 Task: Create a card button with an action cascade that collects all cards into linked items in the checklist "Progress" using pattern "Cards".
Action: Mouse moved to (570, 284)
Screenshot: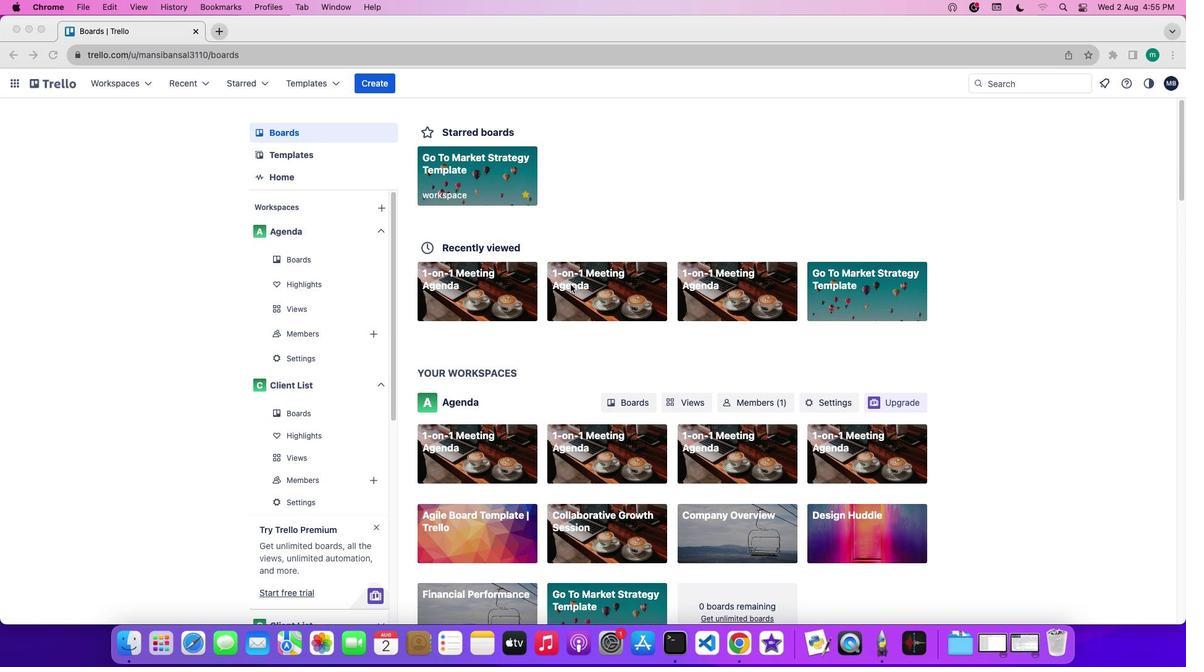 
Action: Mouse pressed left at (570, 284)
Screenshot: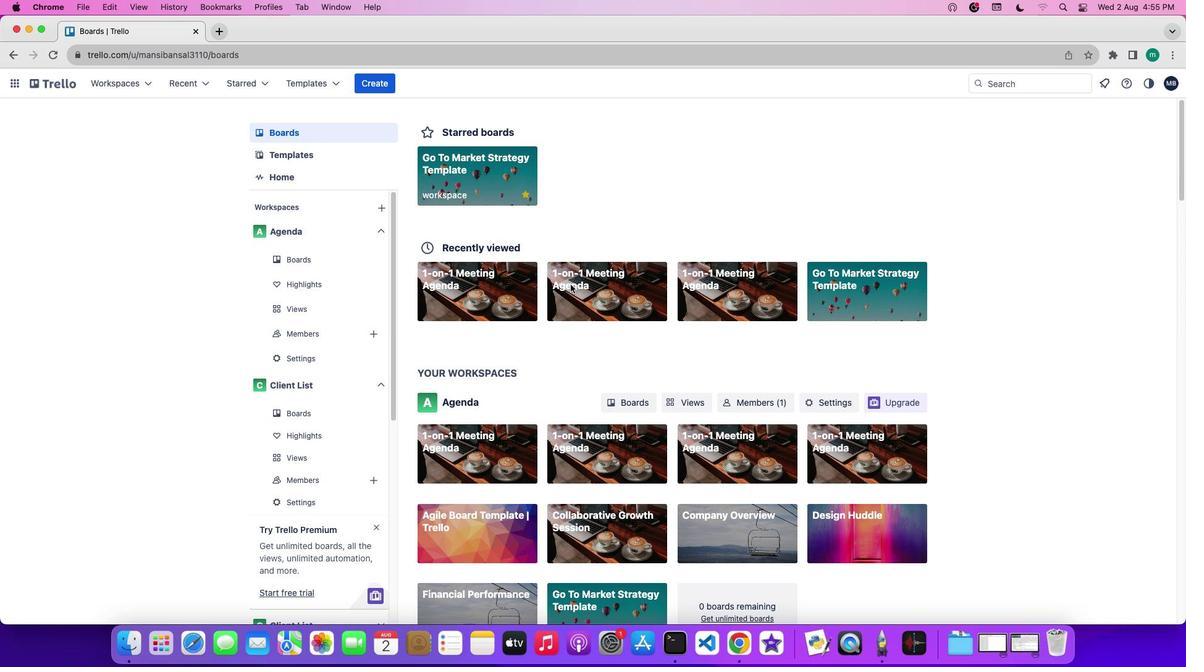 
Action: Mouse pressed left at (570, 284)
Screenshot: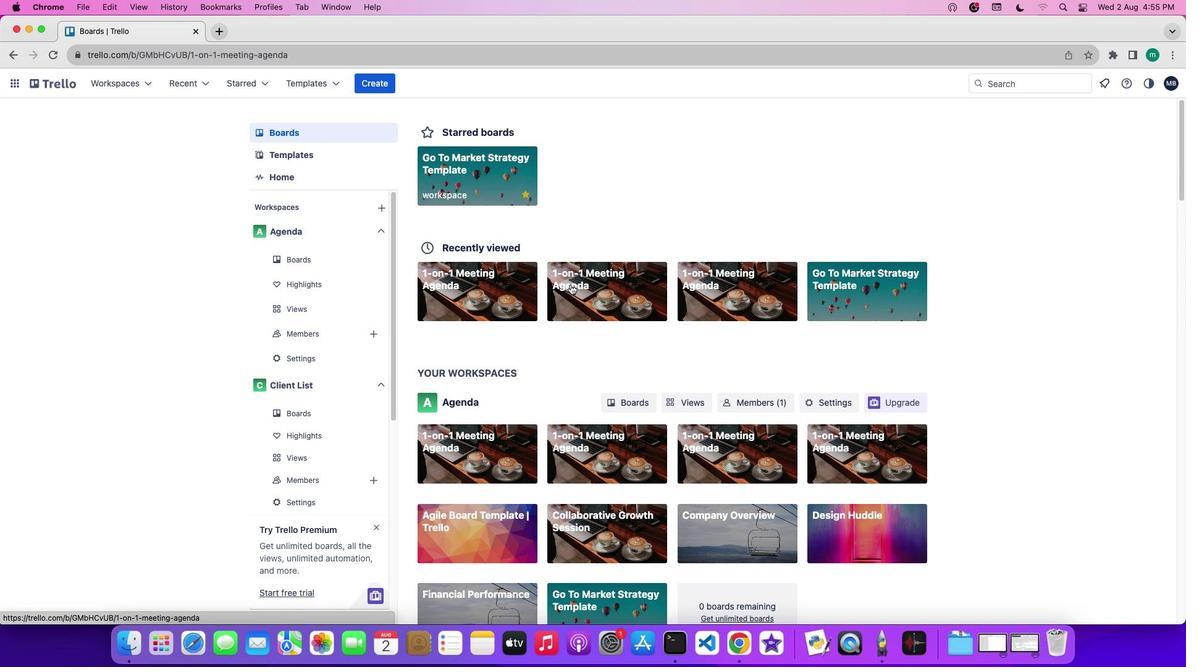 
Action: Mouse moved to (1113, 281)
Screenshot: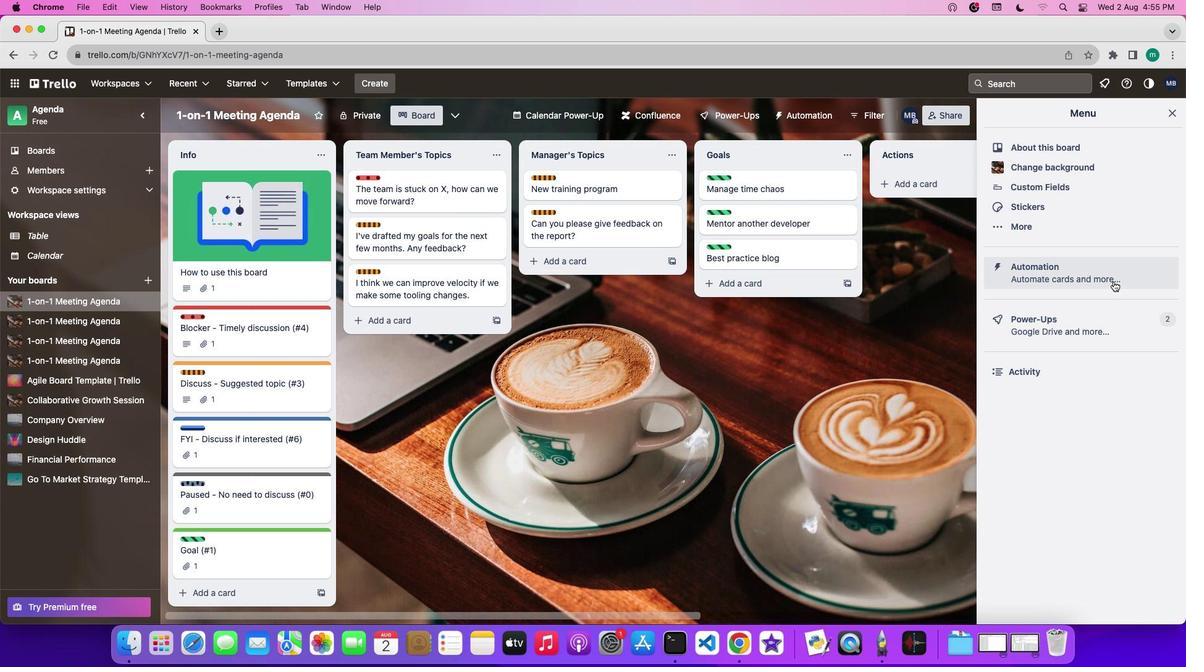 
Action: Mouse pressed left at (1113, 281)
Screenshot: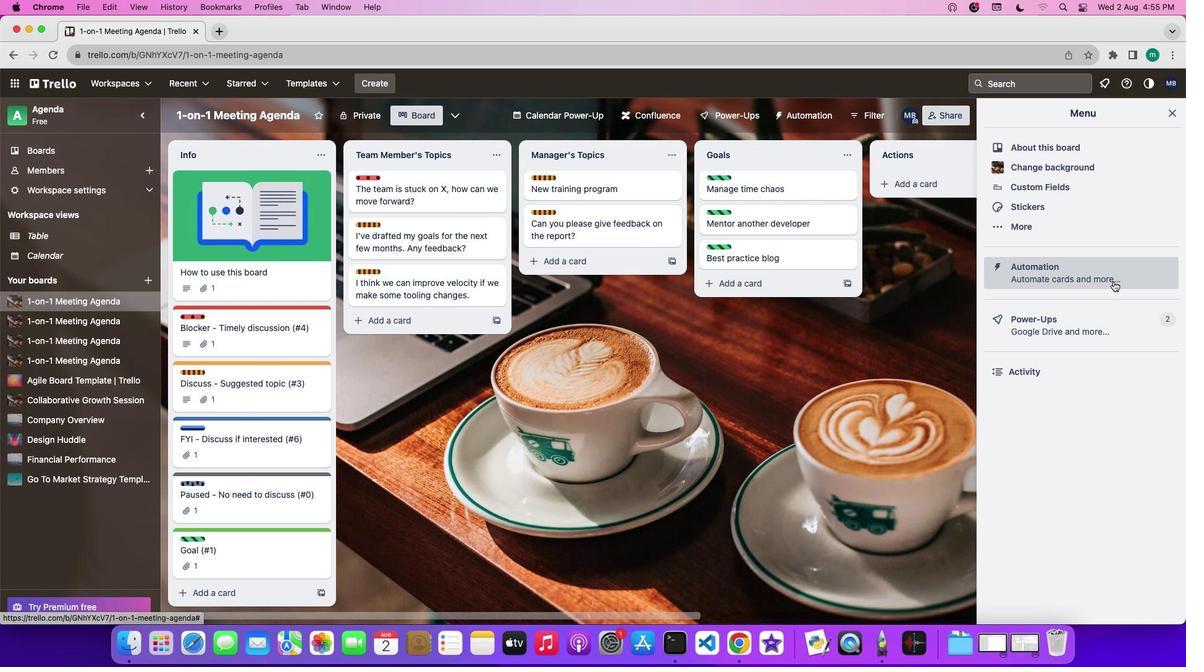 
Action: Mouse moved to (226, 327)
Screenshot: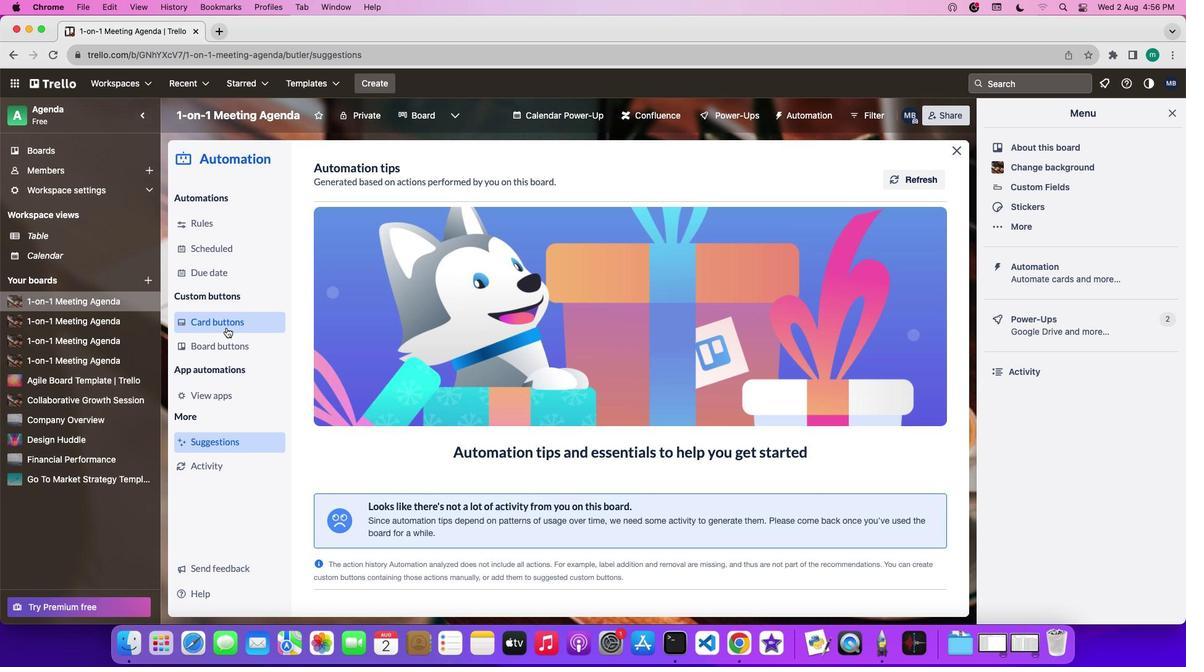 
Action: Mouse pressed left at (226, 327)
Screenshot: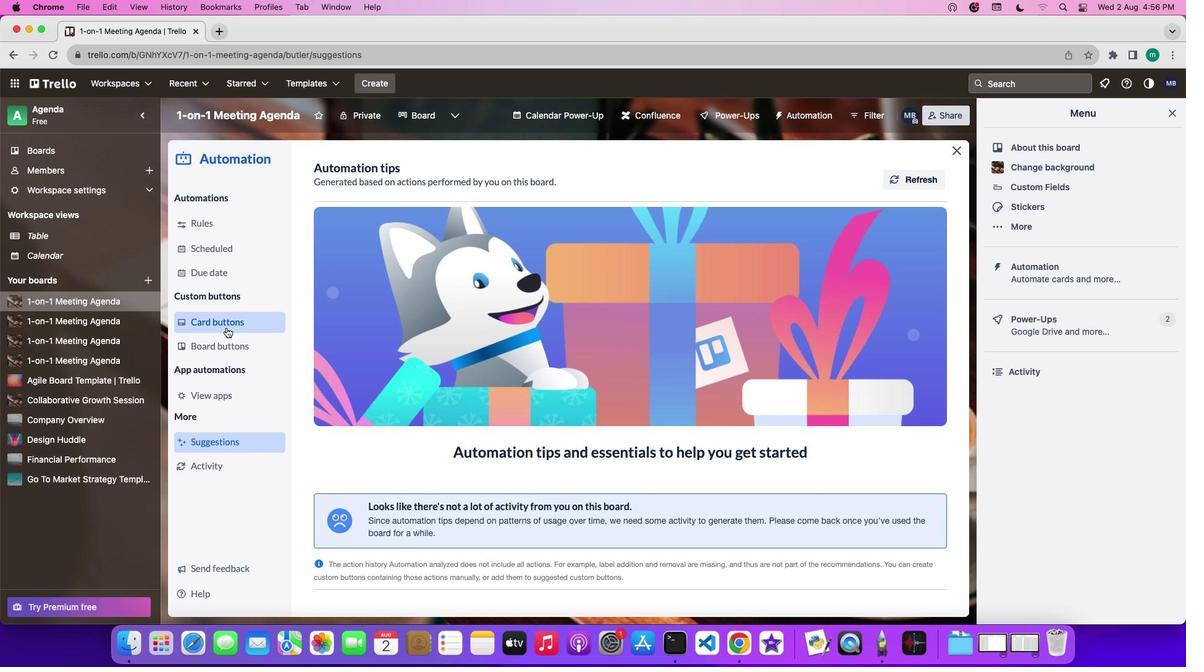 
Action: Mouse moved to (386, 449)
Screenshot: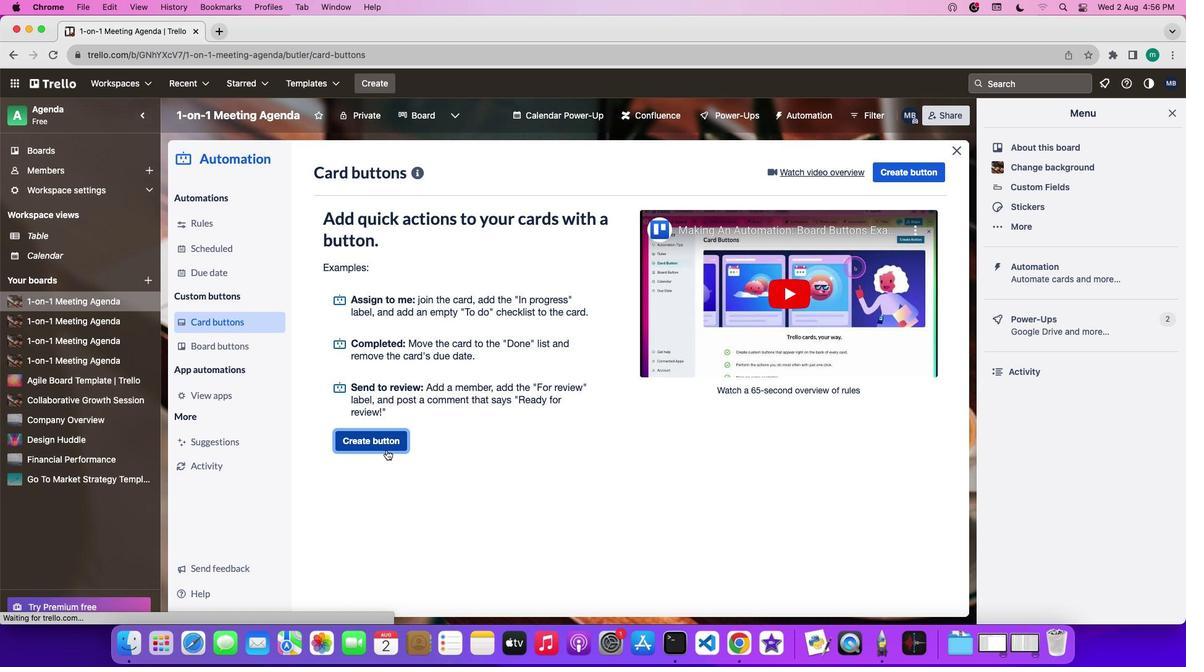 
Action: Mouse pressed left at (386, 449)
Screenshot: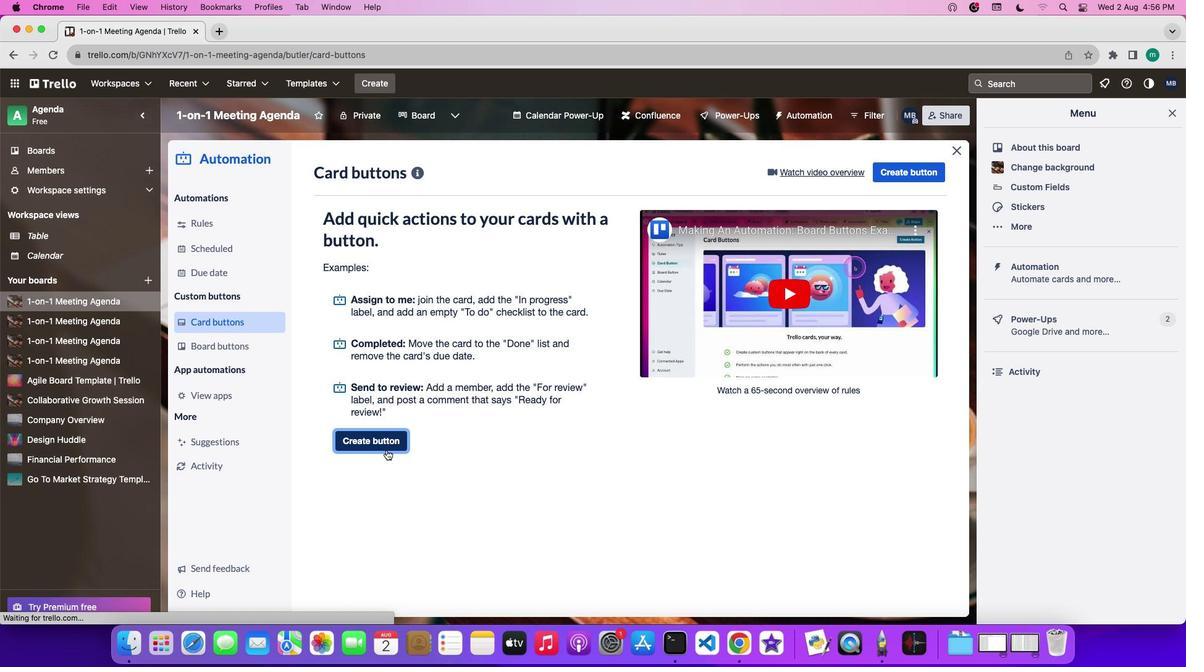
Action: Mouse moved to (693, 332)
Screenshot: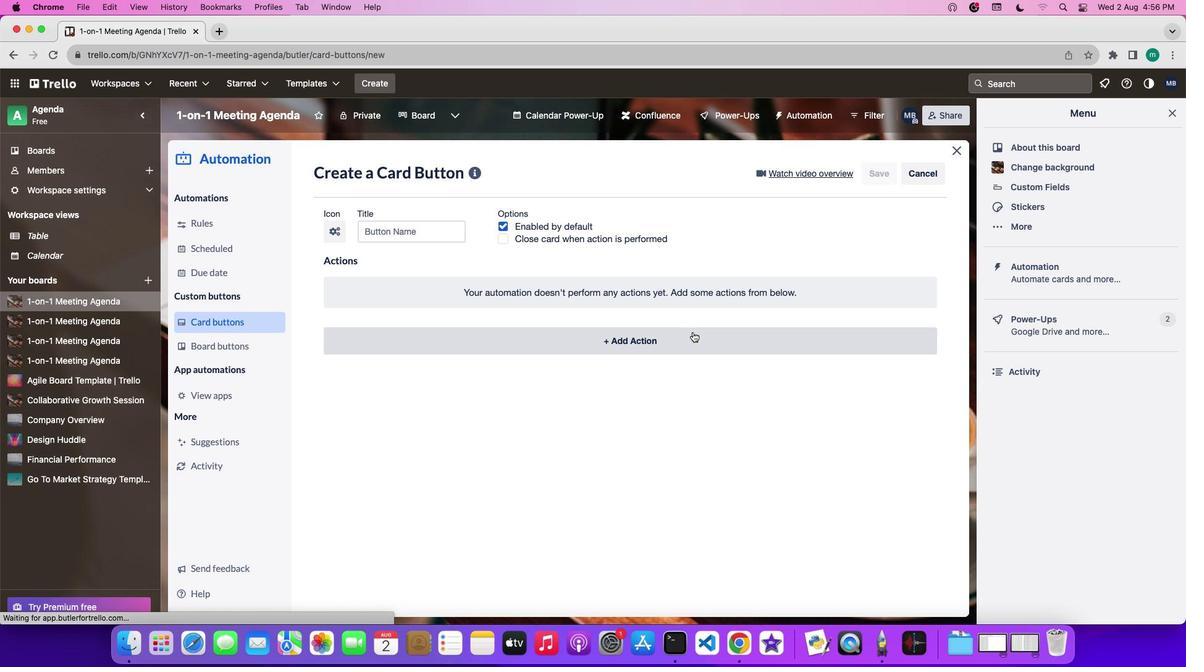 
Action: Mouse pressed left at (693, 332)
Screenshot: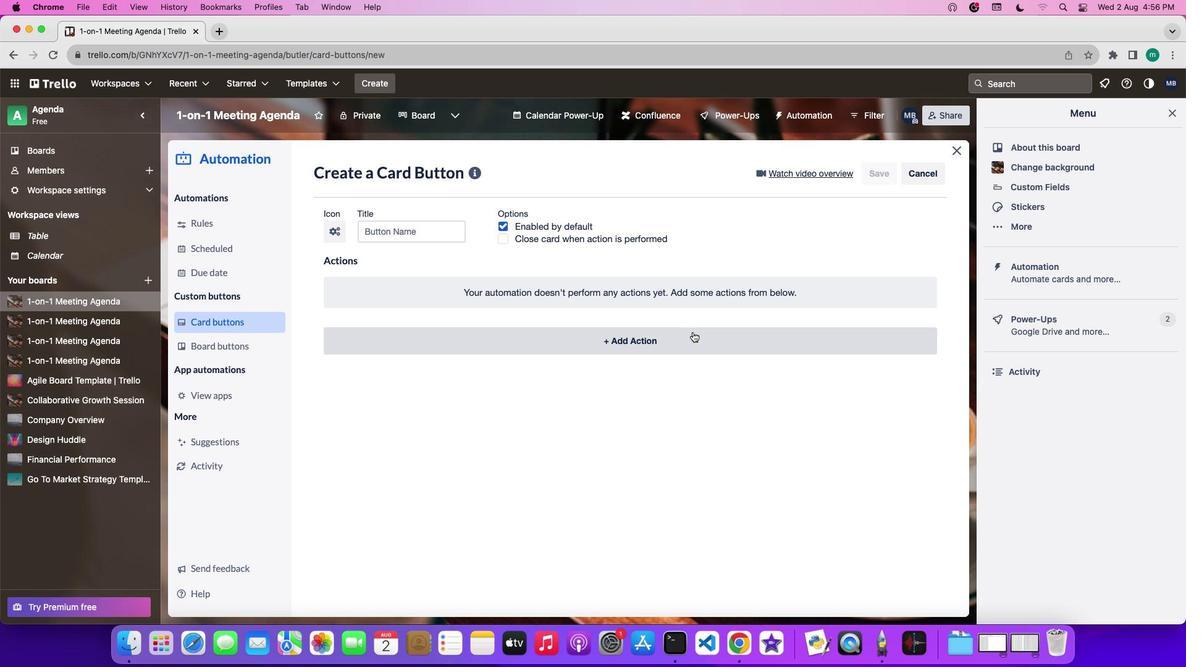 
Action: Mouse moved to (739, 374)
Screenshot: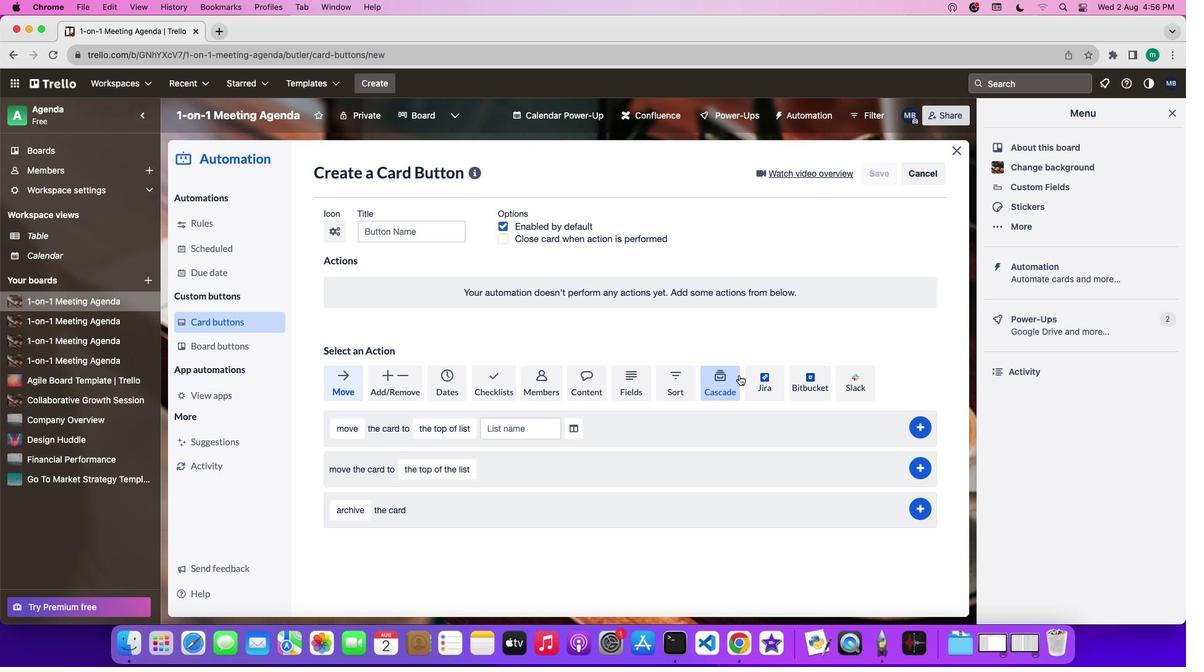 
Action: Mouse pressed left at (739, 374)
Screenshot: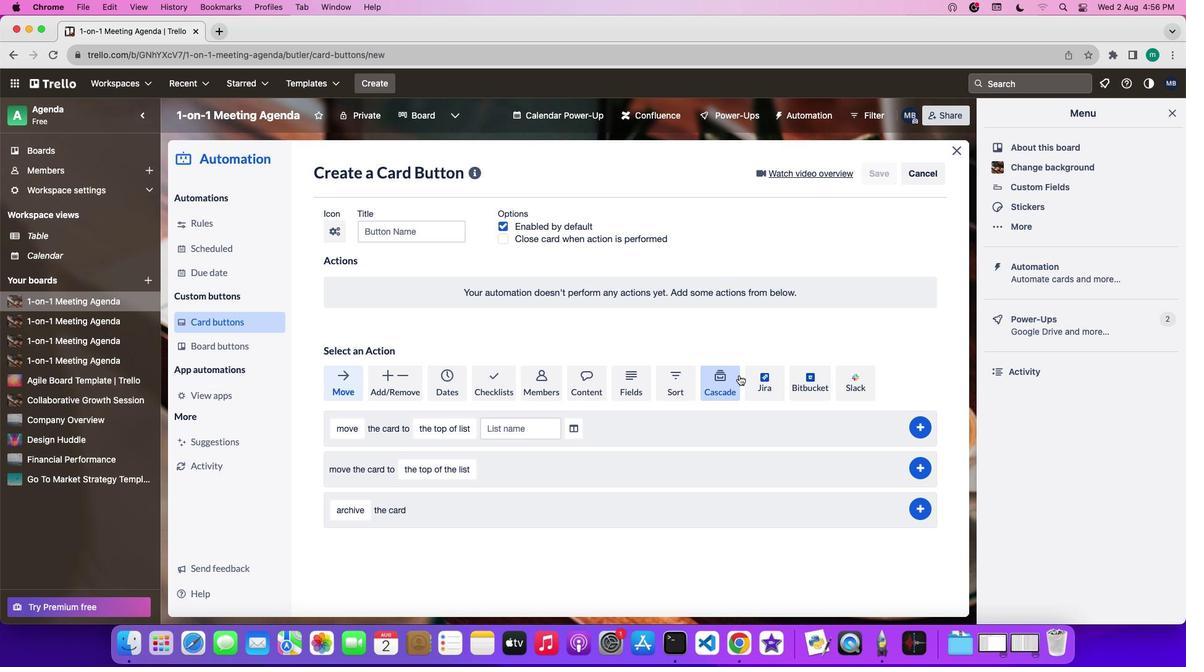 
Action: Mouse moved to (665, 477)
Screenshot: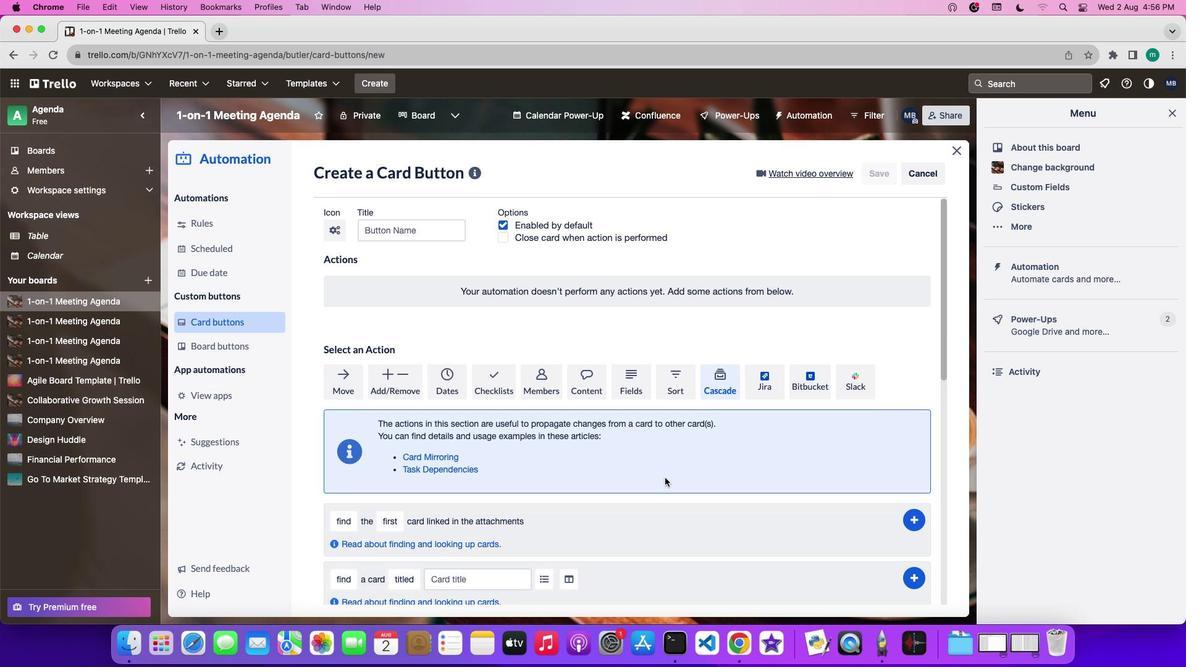 
Action: Mouse scrolled (665, 477) with delta (0, 0)
Screenshot: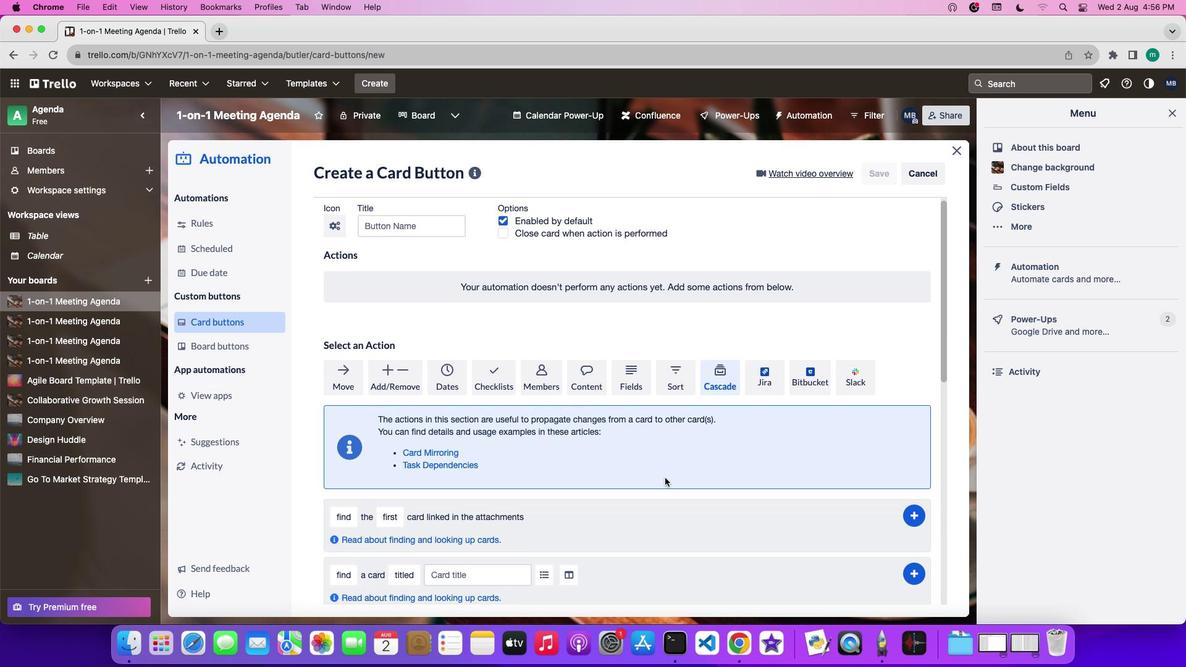 
Action: Mouse scrolled (665, 477) with delta (0, 0)
Screenshot: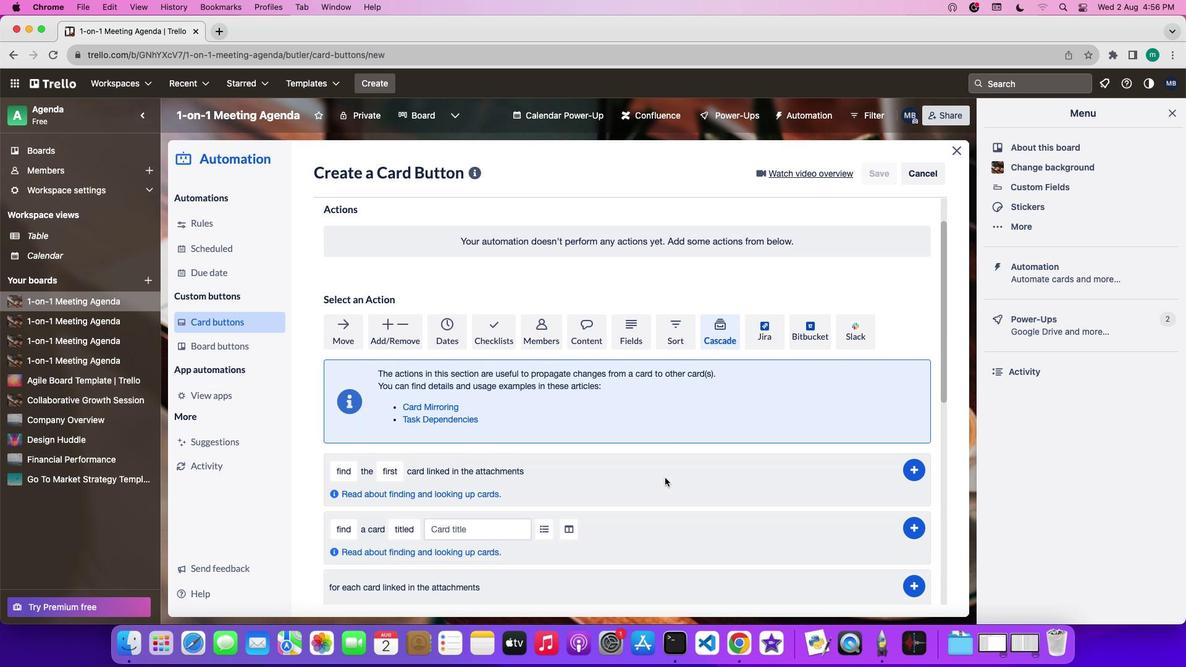 
Action: Mouse scrolled (665, 477) with delta (0, -1)
Screenshot: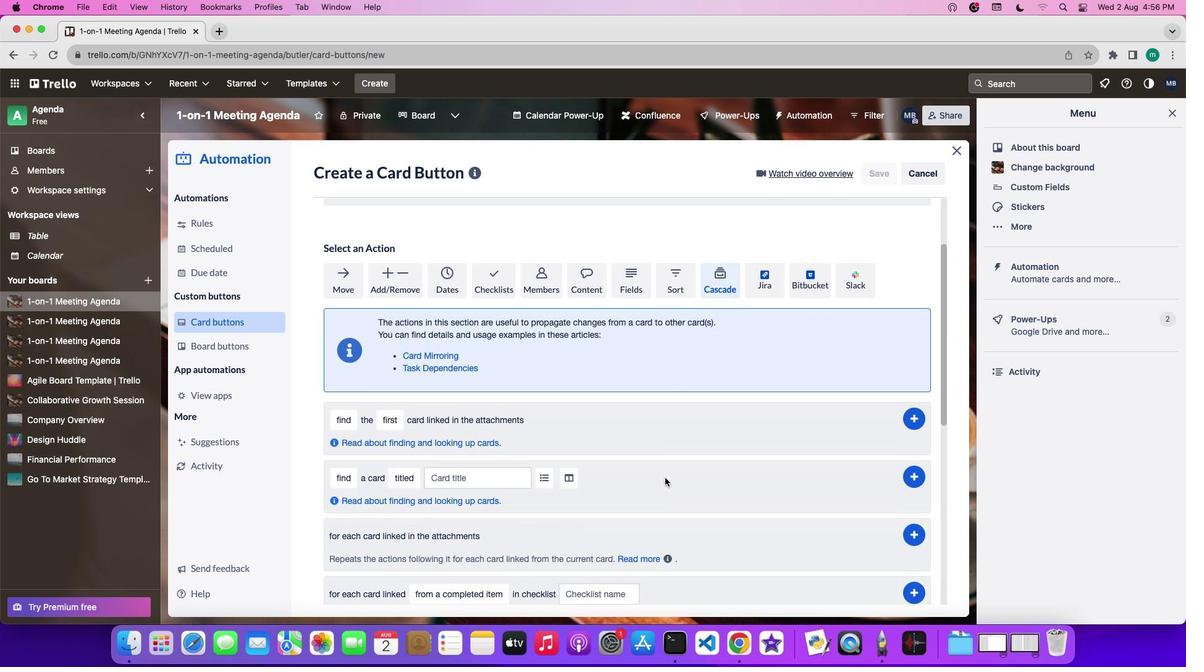
Action: Mouse scrolled (665, 477) with delta (0, -1)
Screenshot: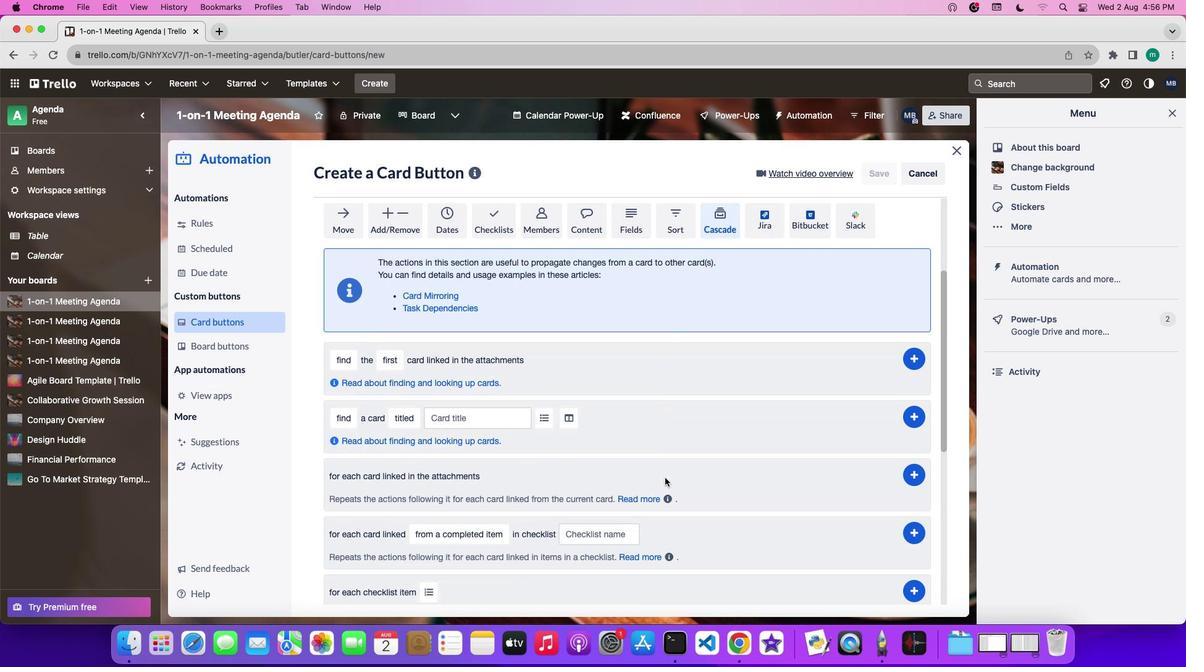 
Action: Mouse scrolled (665, 477) with delta (0, -2)
Screenshot: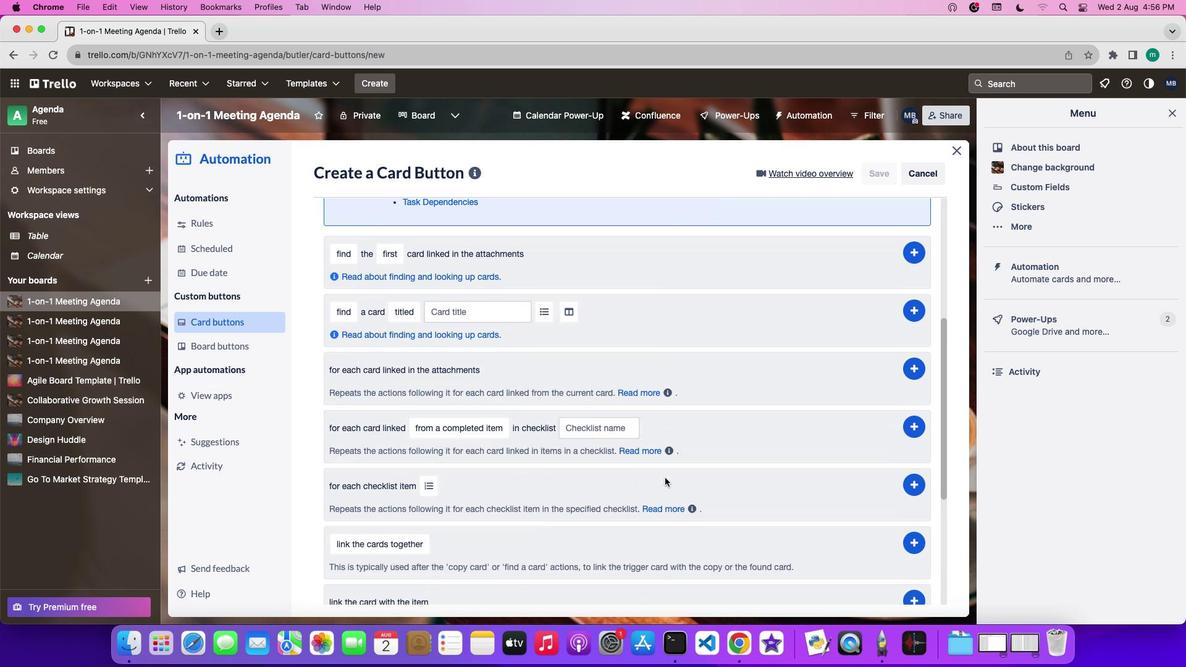 
Action: Mouse scrolled (665, 477) with delta (0, 0)
Screenshot: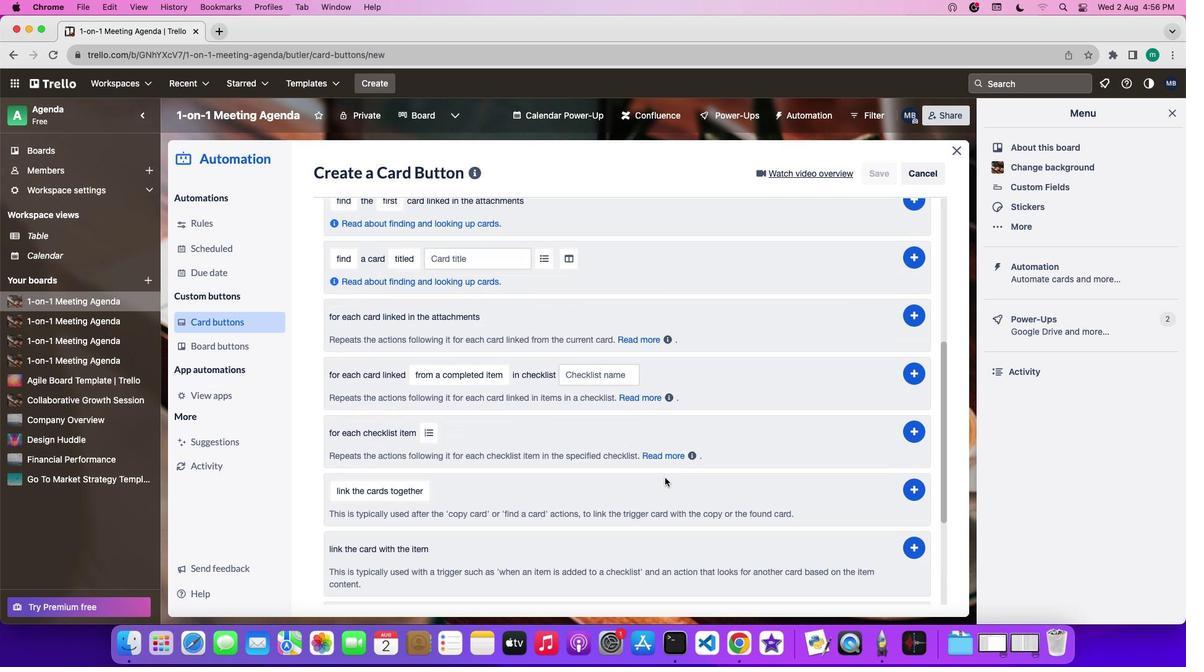 
Action: Mouse scrolled (665, 477) with delta (0, 0)
Screenshot: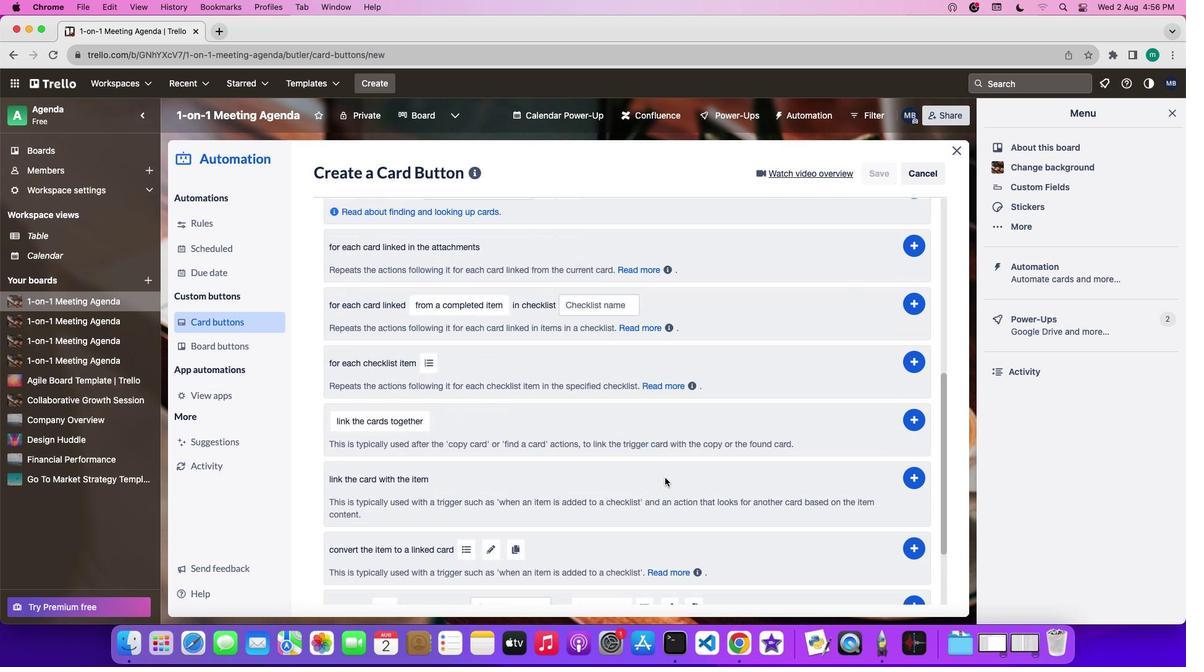 
Action: Mouse scrolled (665, 477) with delta (0, -1)
Screenshot: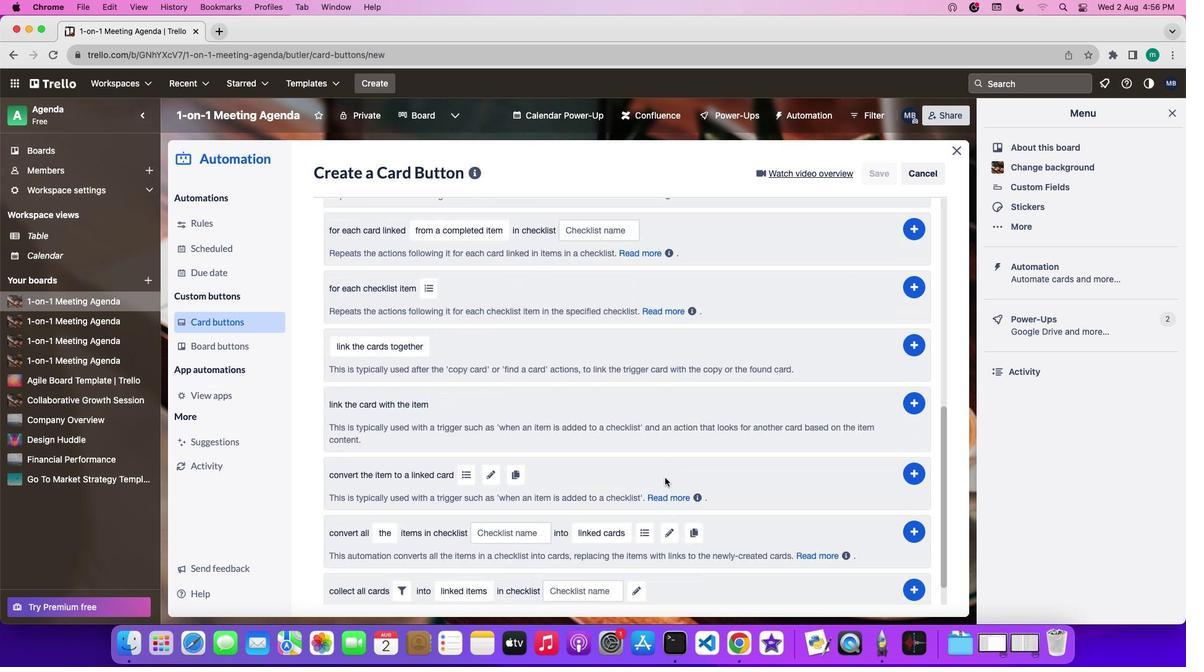 
Action: Mouse scrolled (665, 477) with delta (0, -3)
Screenshot: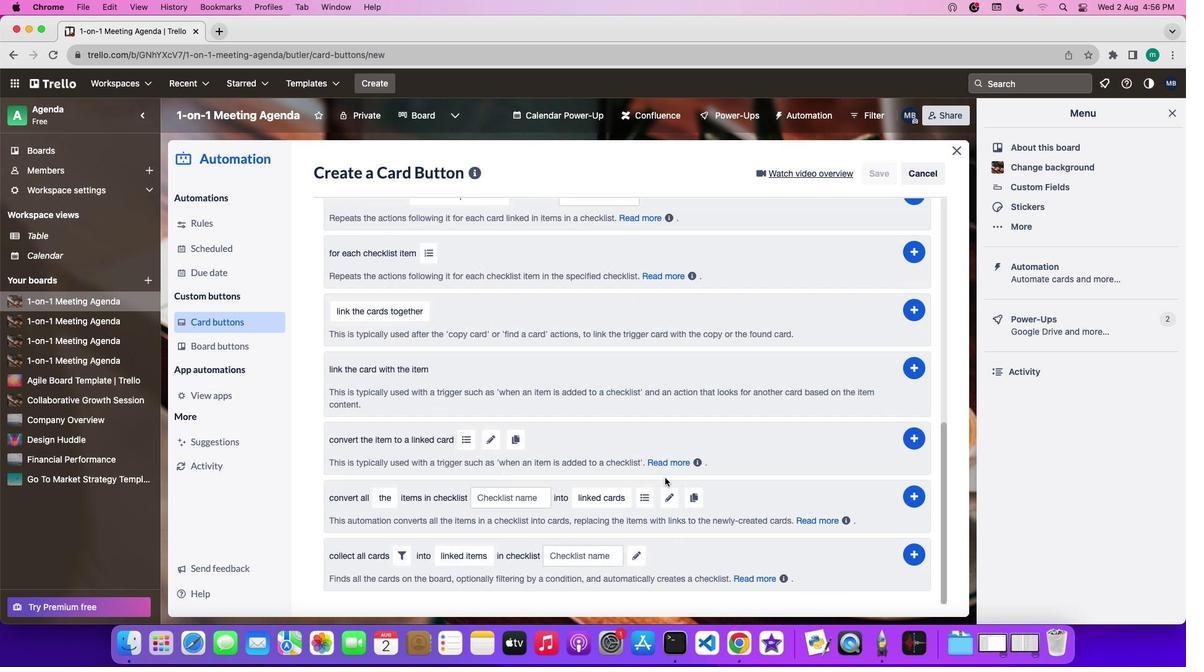 
Action: Mouse scrolled (665, 477) with delta (0, -3)
Screenshot: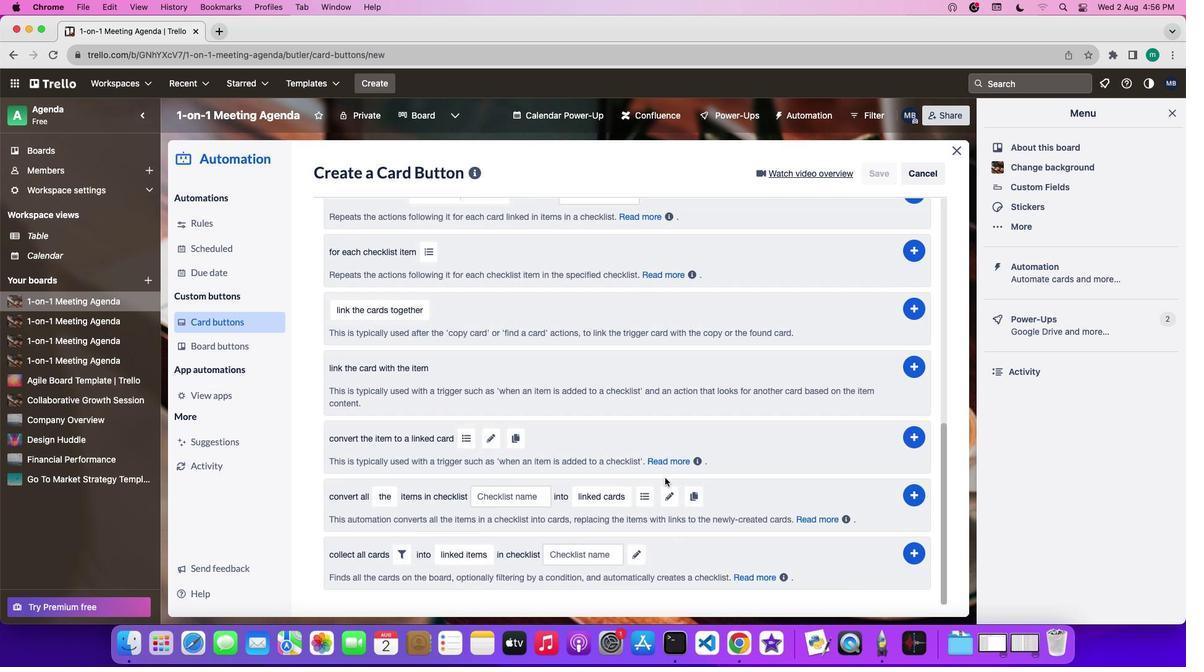 
Action: Mouse scrolled (665, 477) with delta (0, 0)
Screenshot: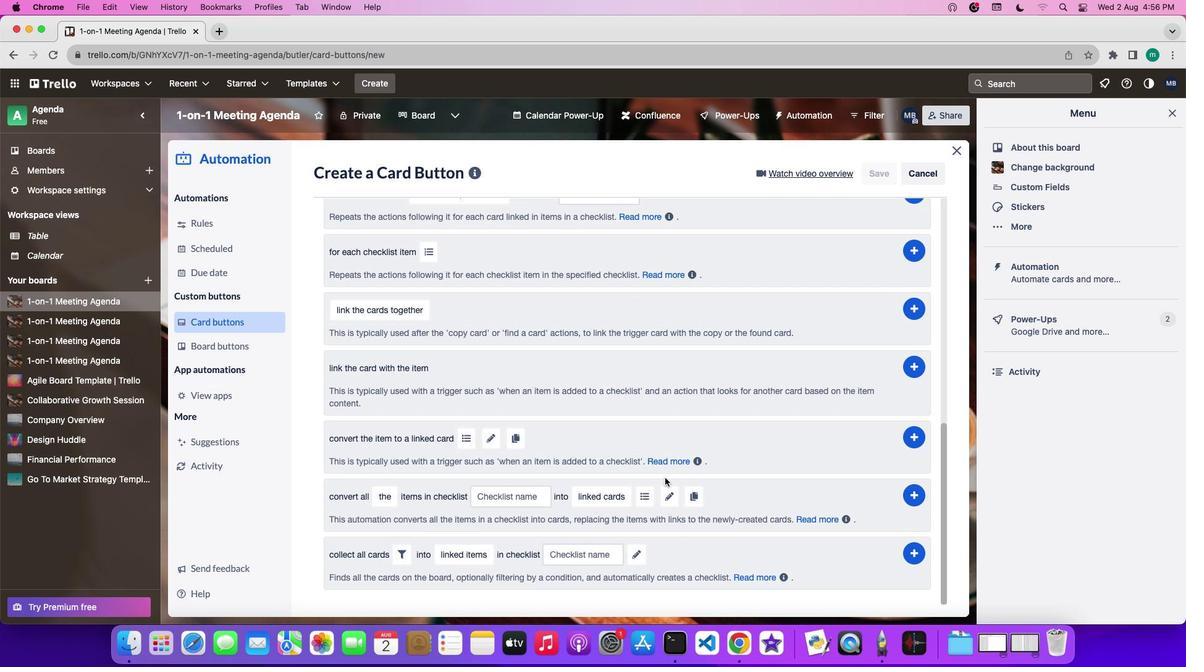 
Action: Mouse scrolled (665, 477) with delta (0, 0)
Screenshot: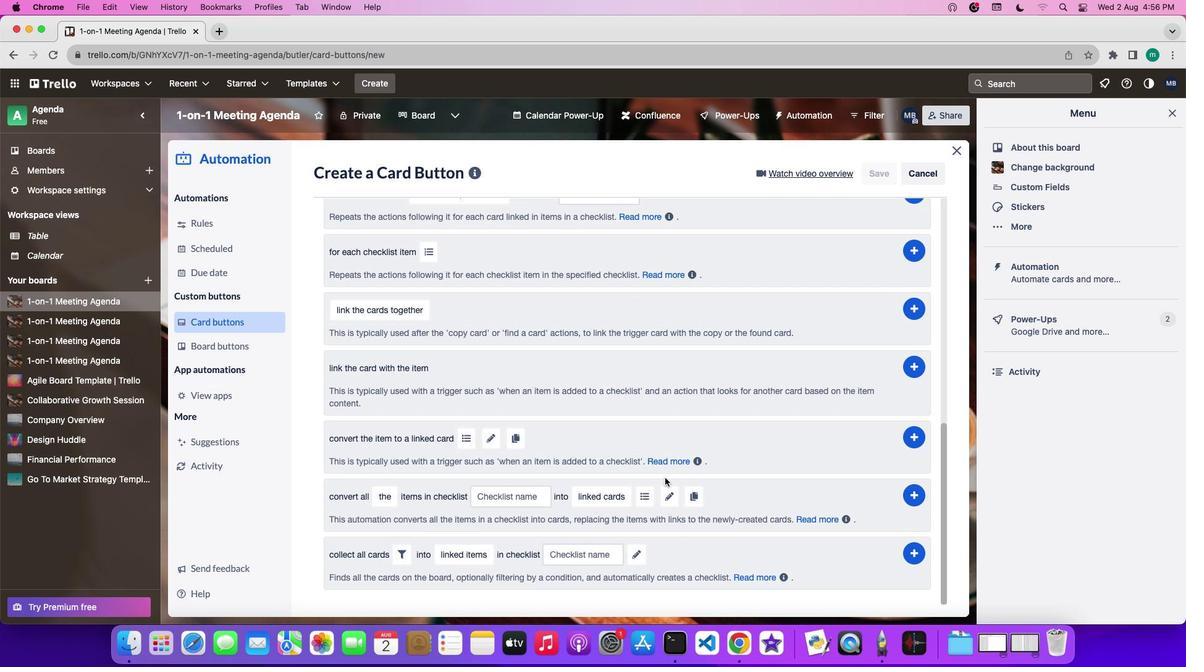 
Action: Mouse scrolled (665, 477) with delta (0, -1)
Screenshot: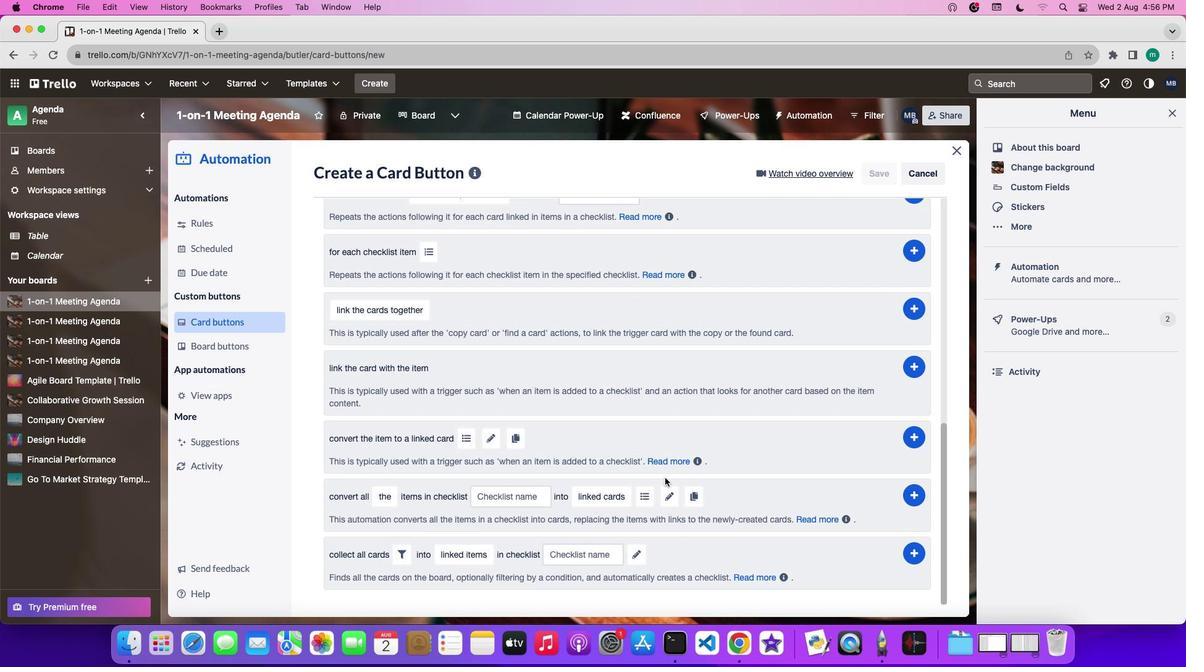 
Action: Mouse scrolled (665, 477) with delta (0, -2)
Screenshot: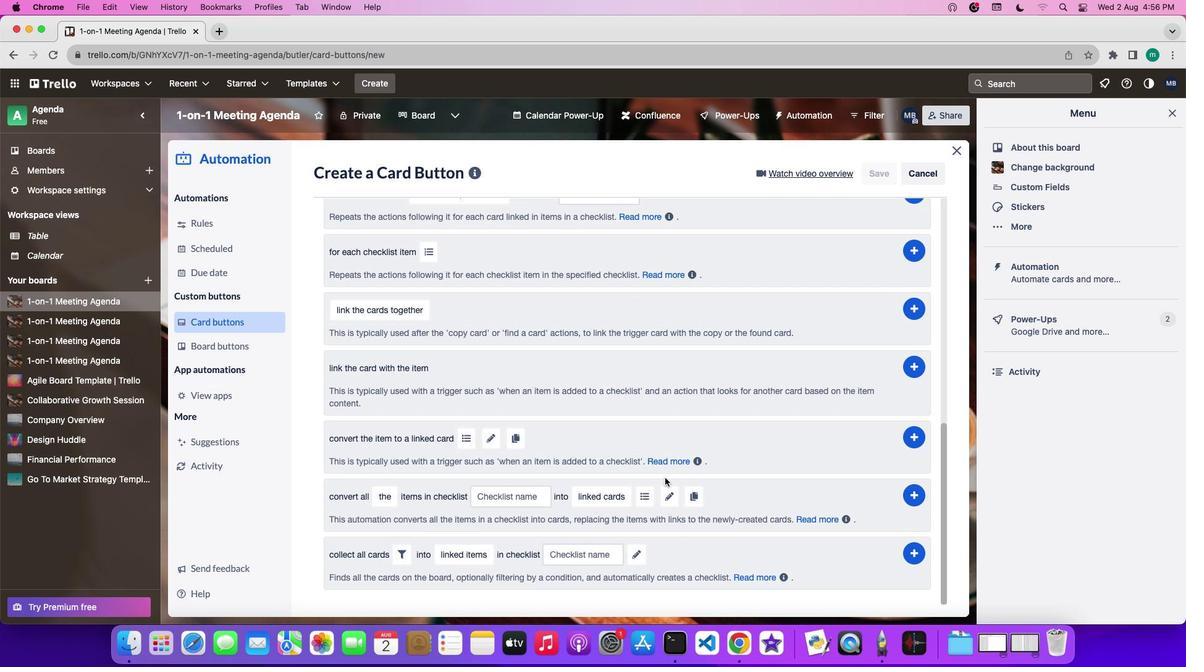 
Action: Mouse moved to (408, 554)
Screenshot: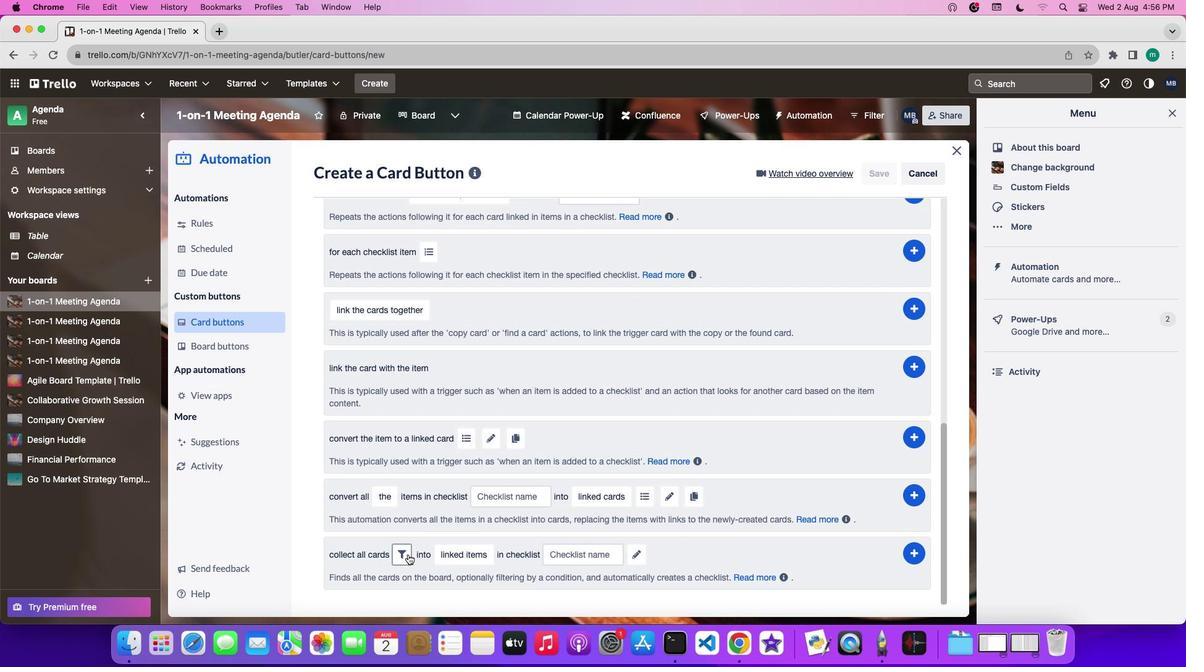 
Action: Mouse pressed left at (408, 554)
Screenshot: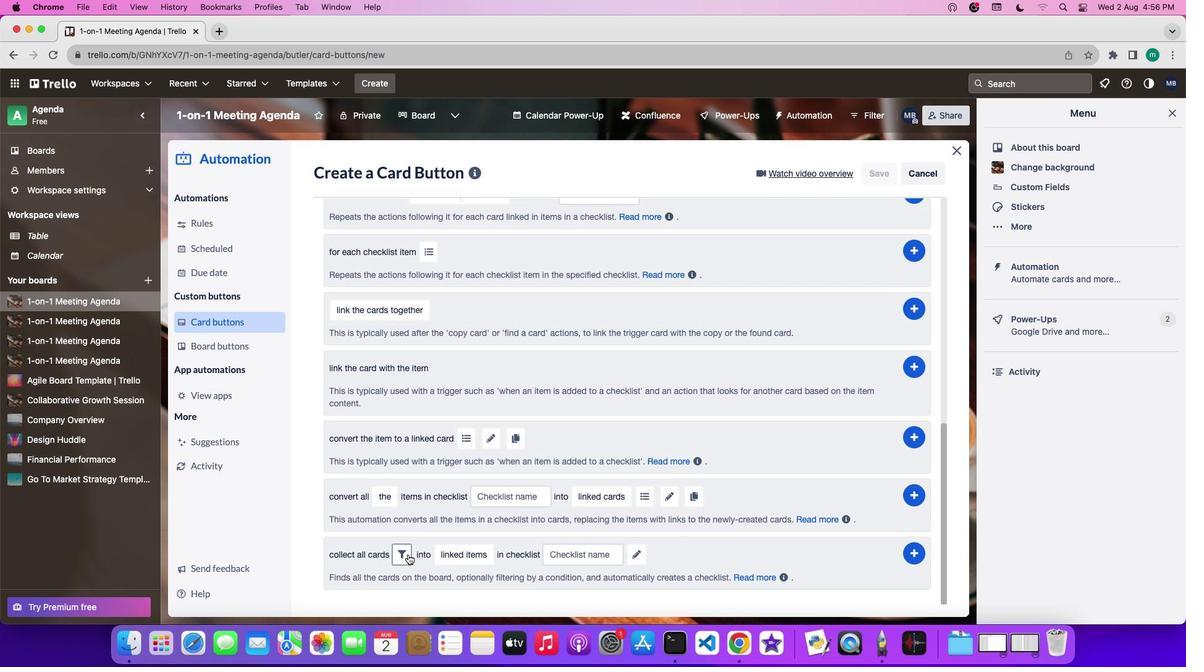 
Action: Mouse moved to (447, 548)
Screenshot: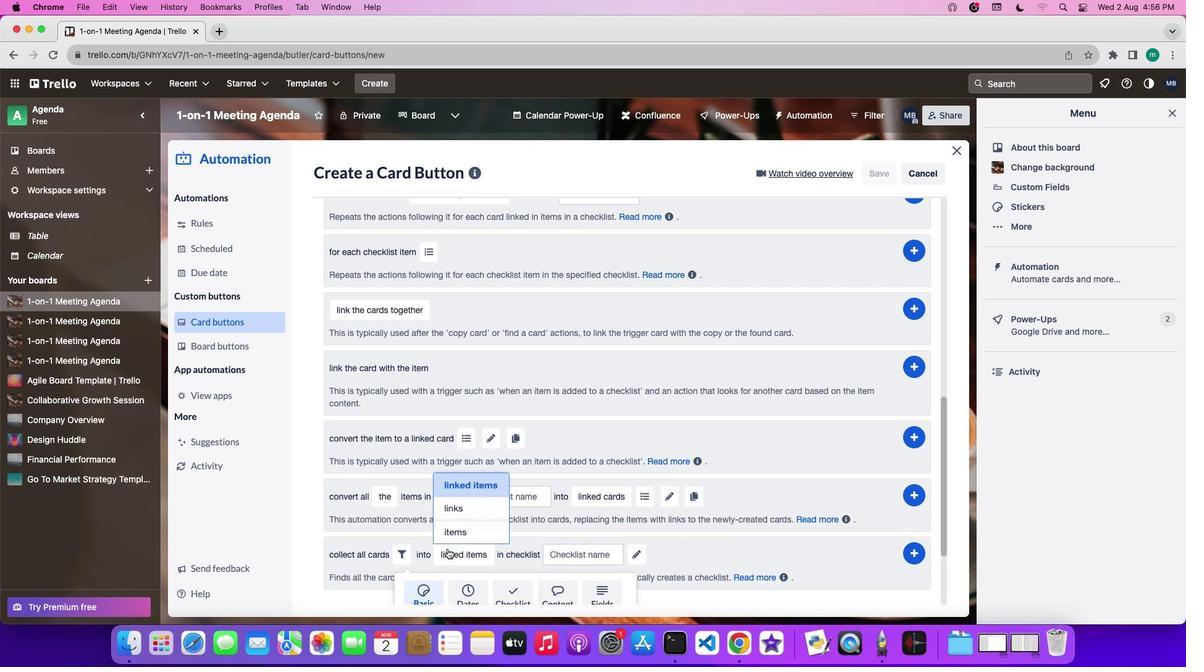 
Action: Mouse pressed left at (447, 548)
Screenshot: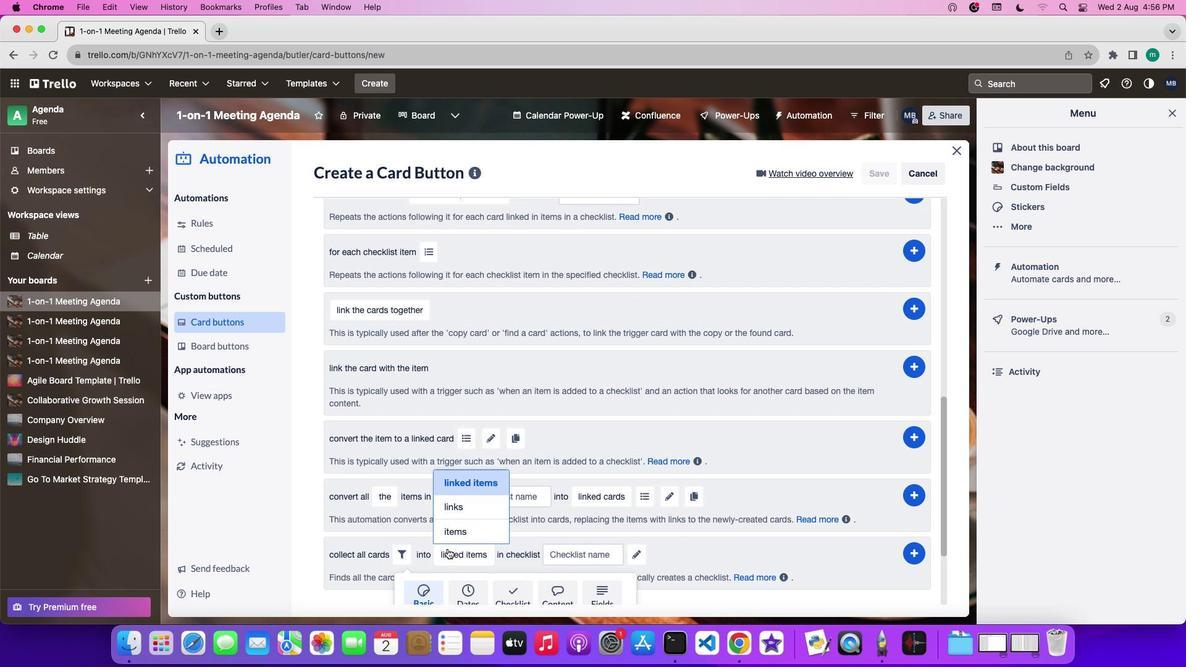 
Action: Mouse moved to (471, 476)
Screenshot: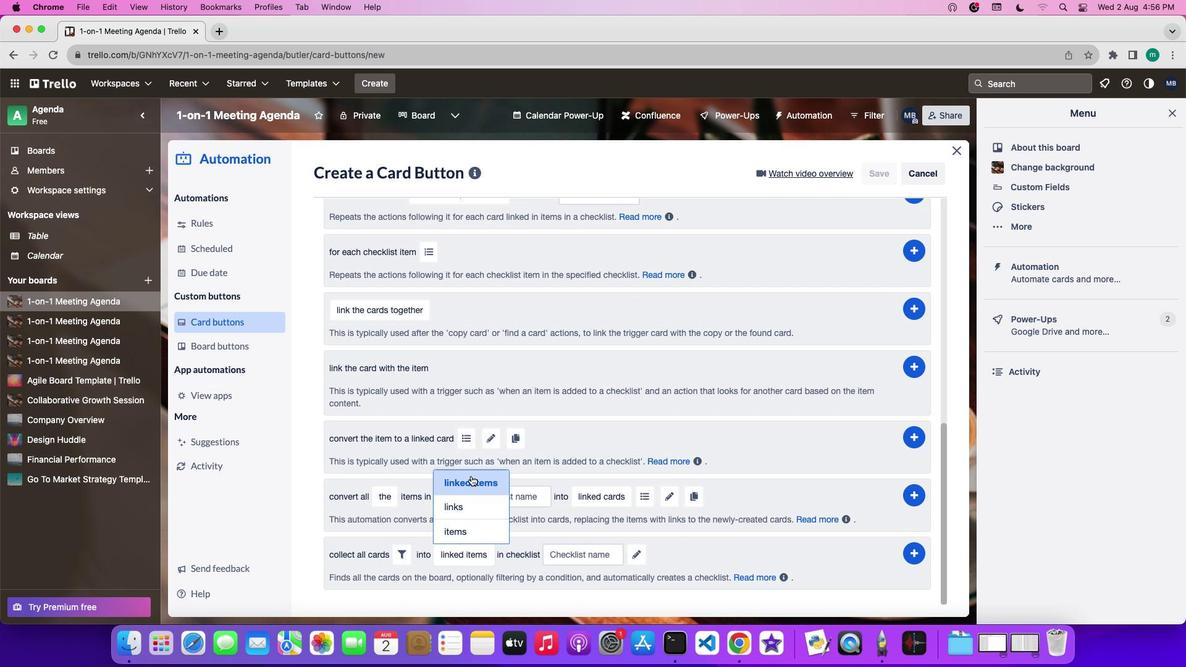 
Action: Mouse pressed left at (471, 476)
Screenshot: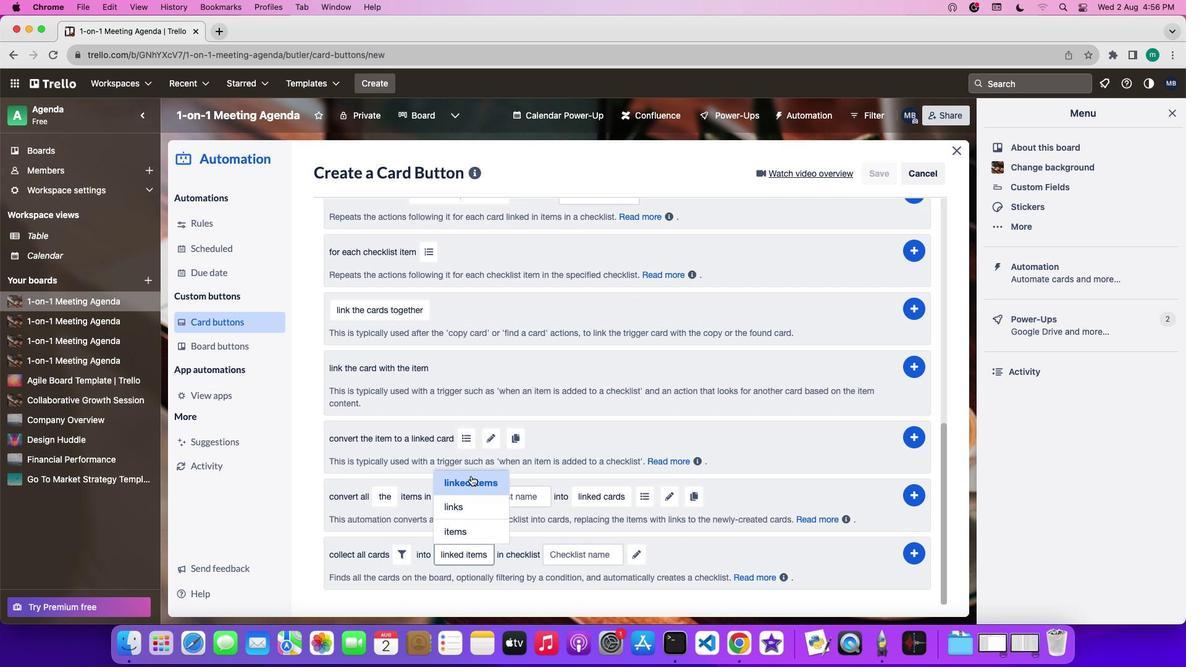 
Action: Mouse moved to (588, 553)
Screenshot: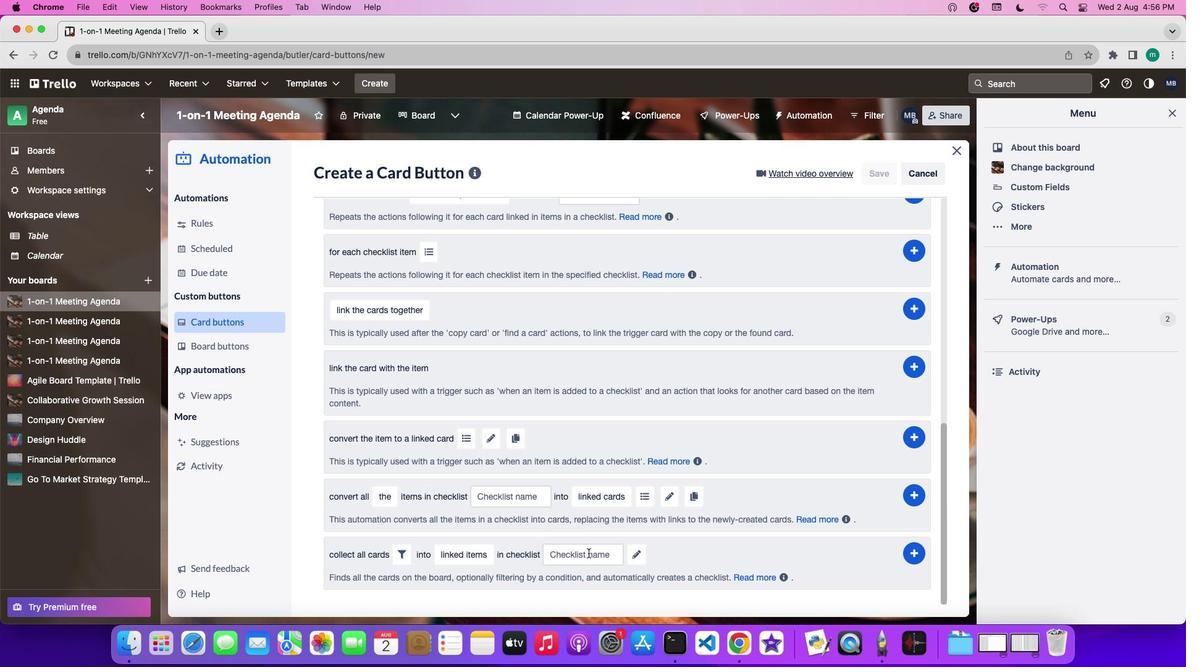 
Action: Mouse pressed left at (588, 553)
Screenshot: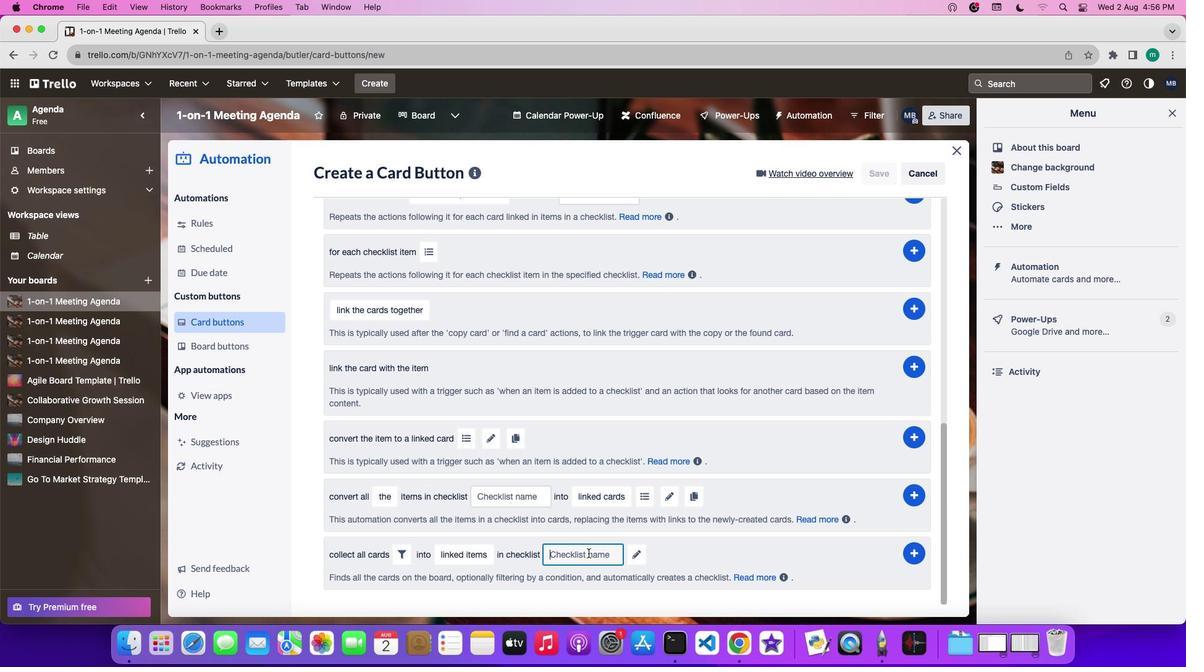
Action: Key pressed Key.shift'P''r''o''g''r''e''s''s'
Screenshot: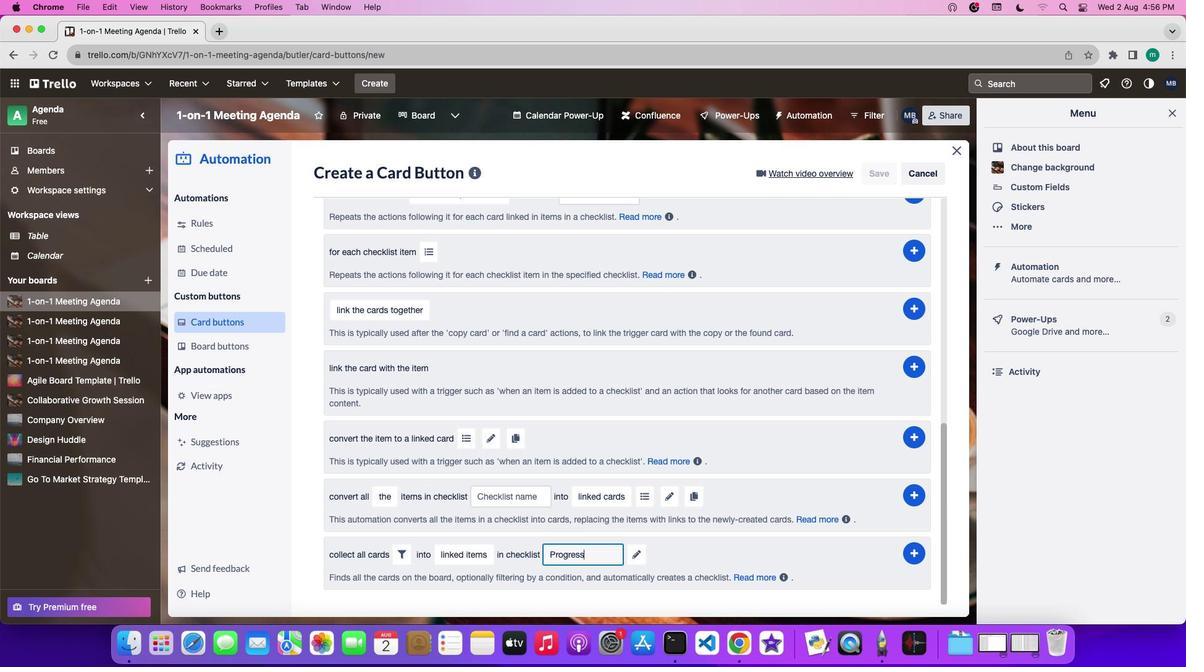 
Action: Mouse moved to (640, 556)
Screenshot: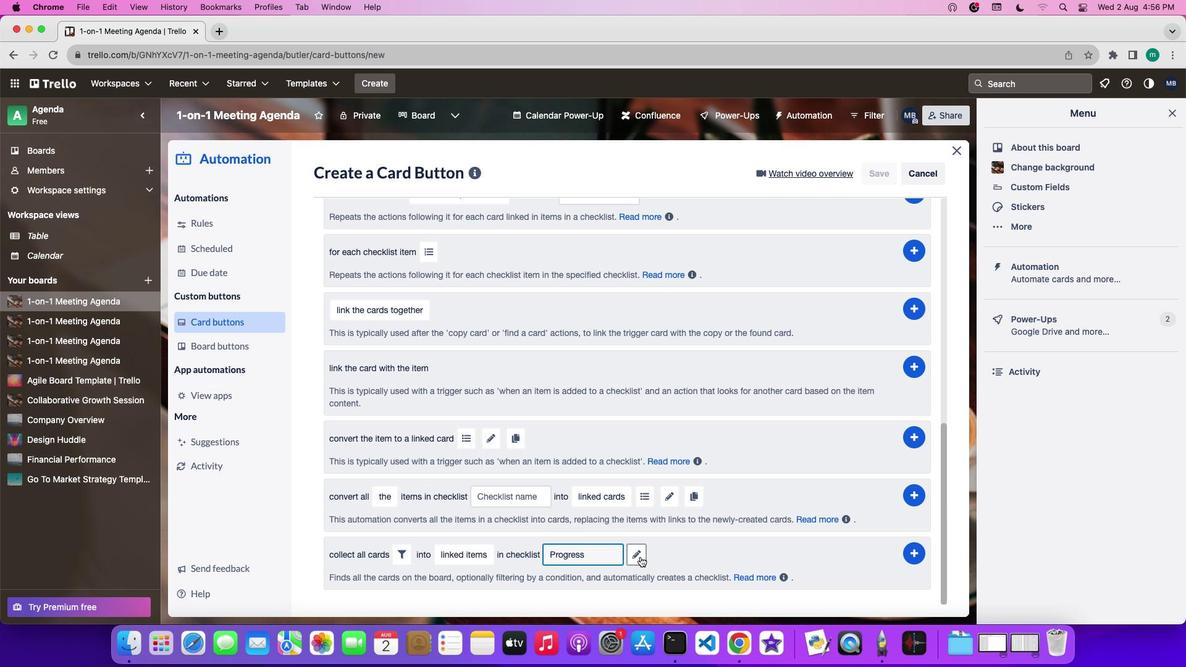 
Action: Mouse pressed left at (640, 556)
Screenshot: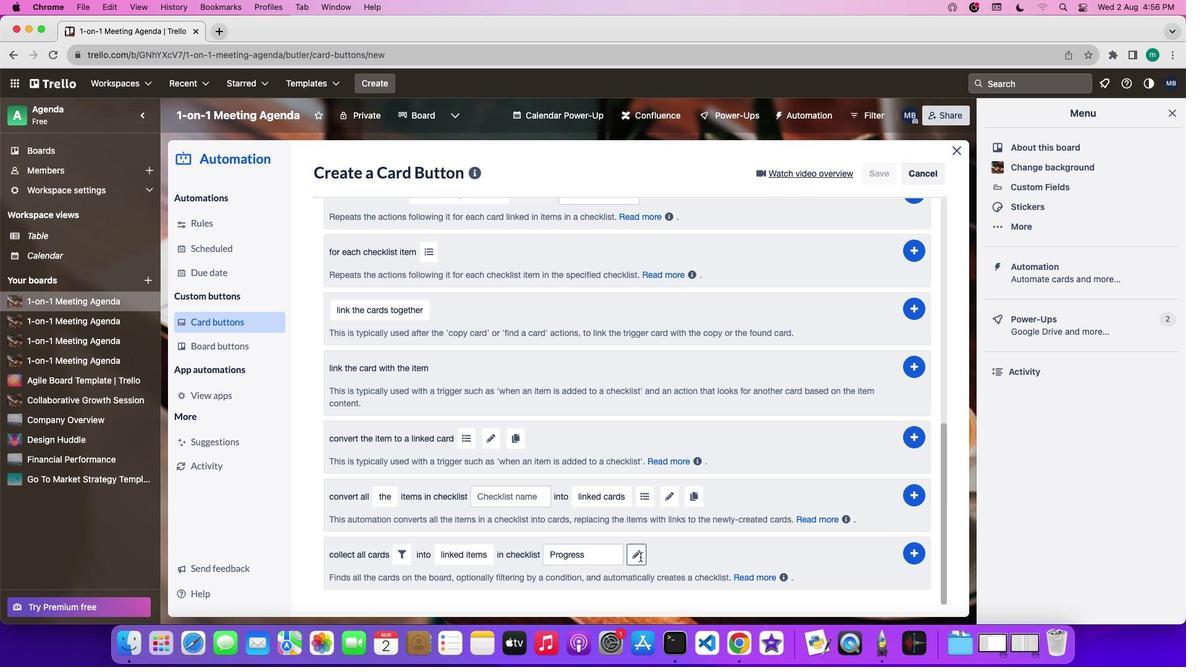 
Action: Mouse moved to (732, 557)
Screenshot: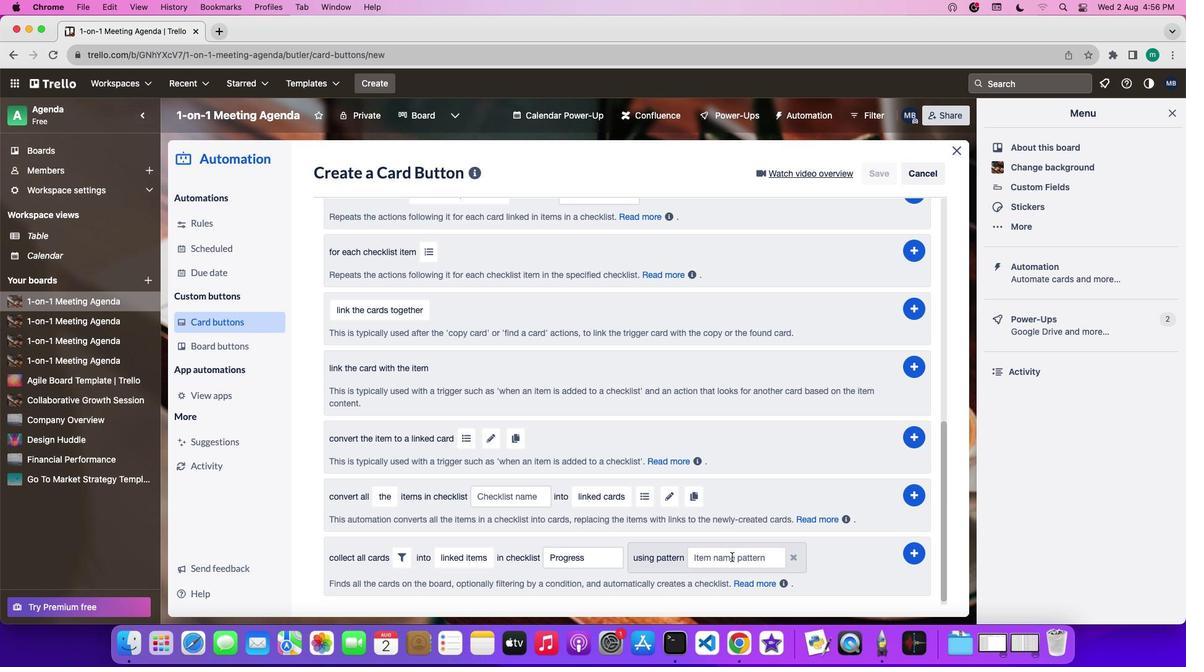 
Action: Mouse pressed left at (732, 557)
Screenshot: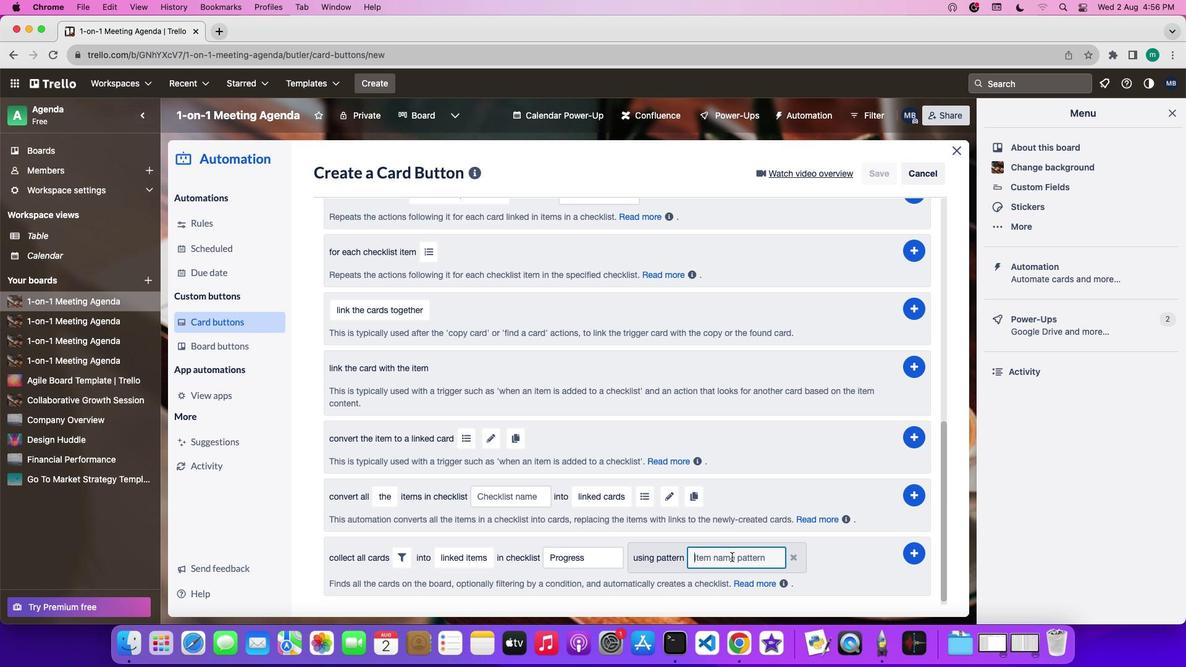 
Action: Mouse moved to (732, 557)
Screenshot: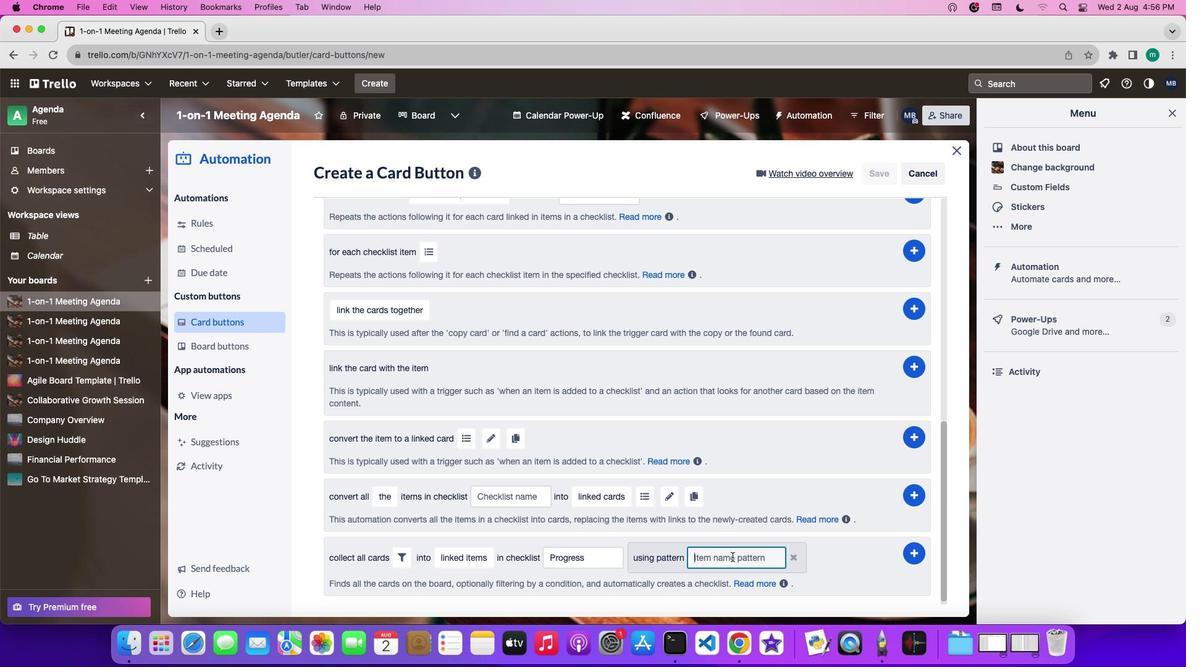 
Action: Key pressed Key.shift'C''a''r''d''s'
Screenshot: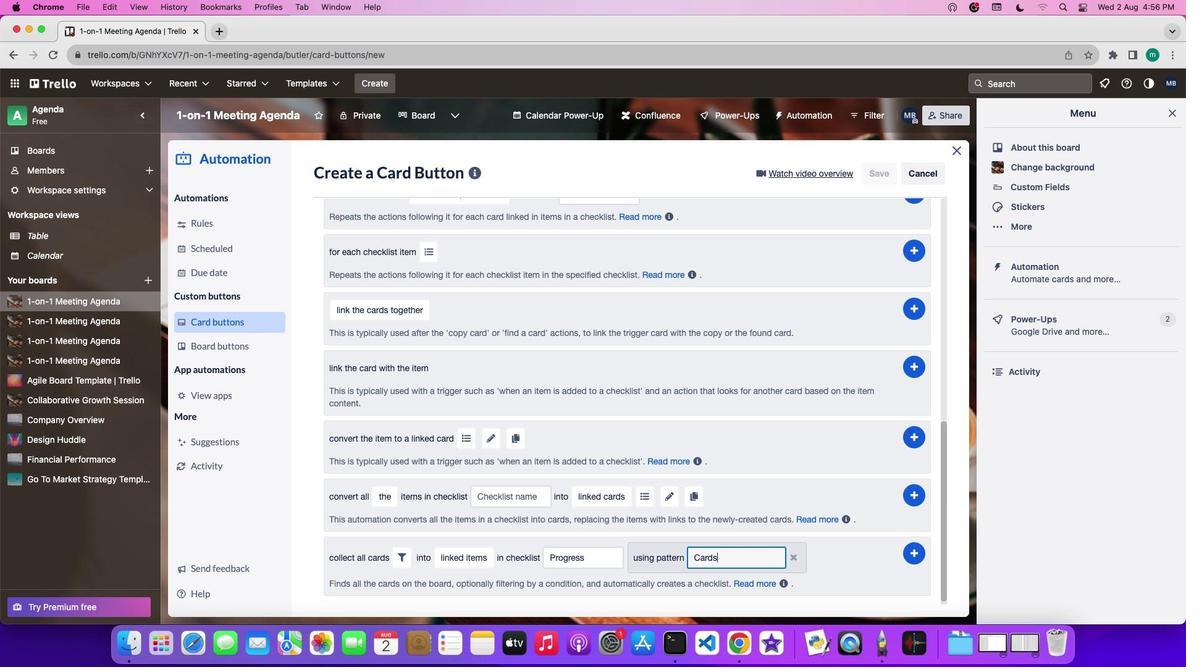 
Action: Mouse moved to (910, 547)
Screenshot: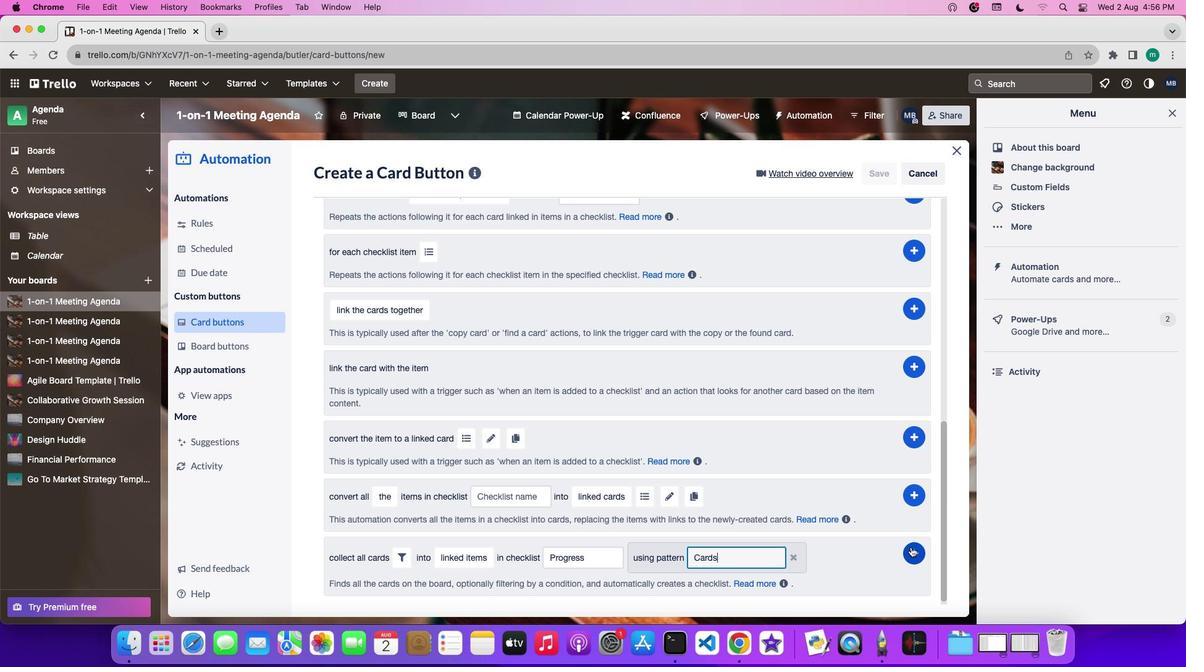 
Action: Mouse pressed left at (910, 547)
Screenshot: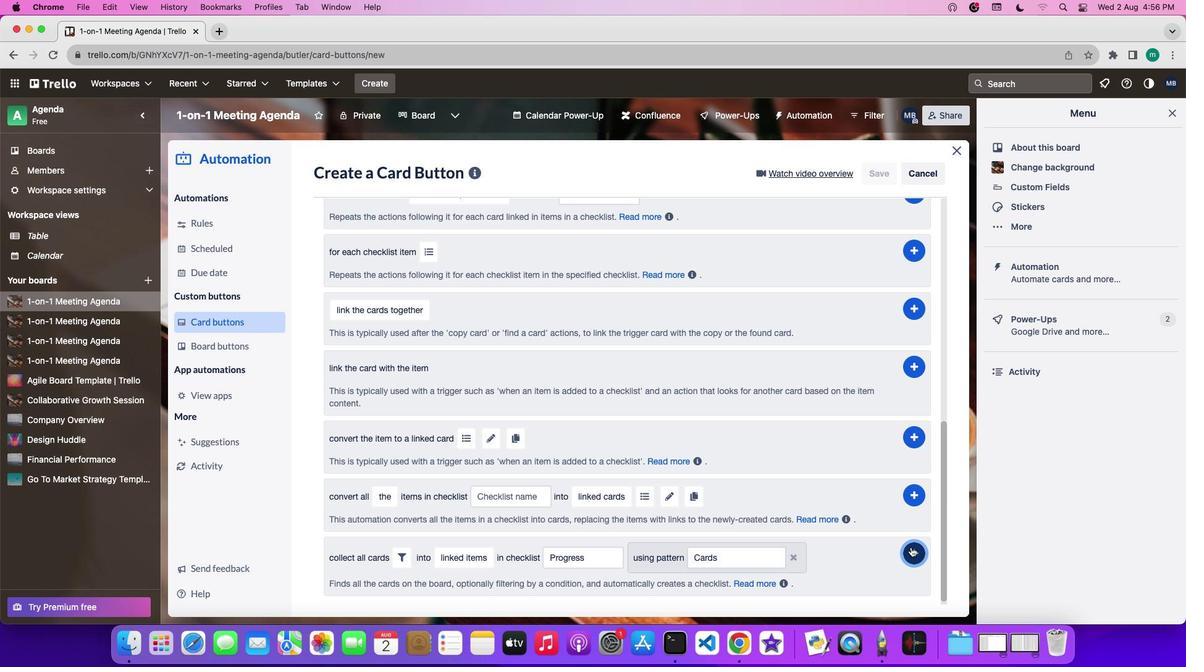 
